 Task: Look for space in Hancheng, China from 12th July, 2023 to 16th July, 2023 for 8 adults in price range Rs.10000 to Rs.16000. Place can be private room with 8 bedrooms having 8 beds and 8 bathrooms. Property type can be house, flat, guest house, hotel. Amenities needed are: wifi, TV, free parkinig on premises, gym, breakfast. Booking option can be shelf check-in. Required host language is Chinese (Simplified).
Action: Mouse moved to (468, 120)
Screenshot: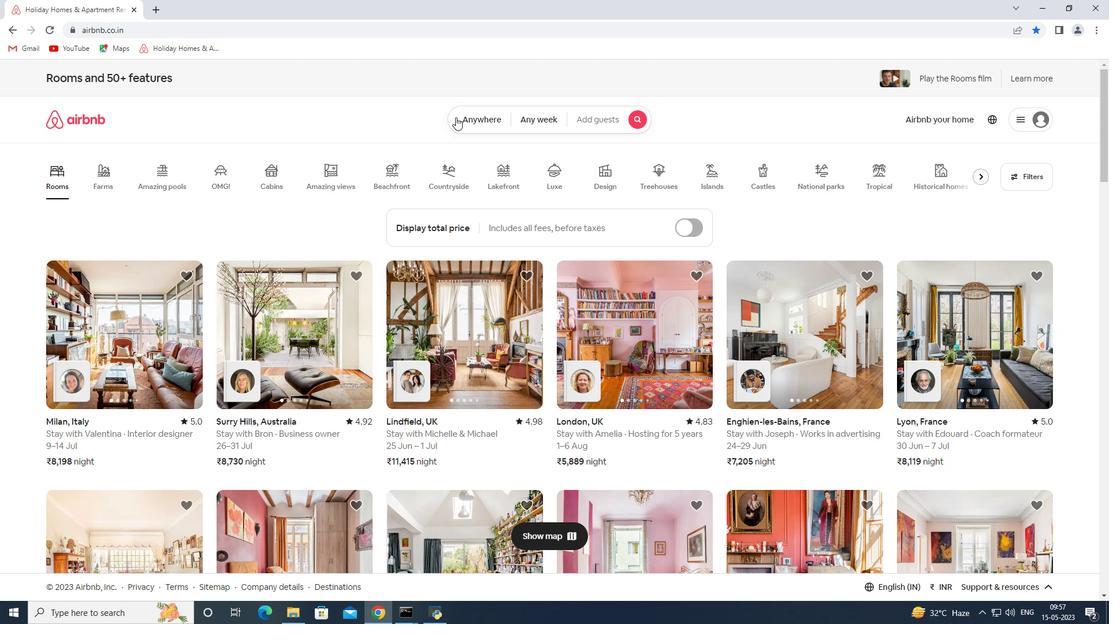 
Action: Mouse pressed left at (468, 120)
Screenshot: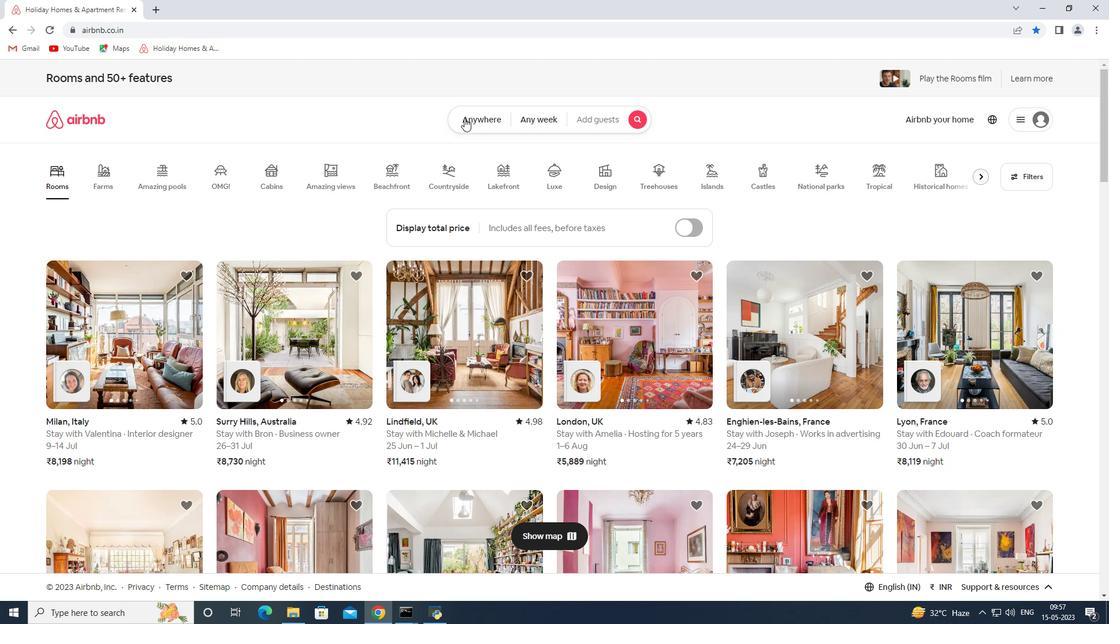 
Action: Mouse moved to (378, 165)
Screenshot: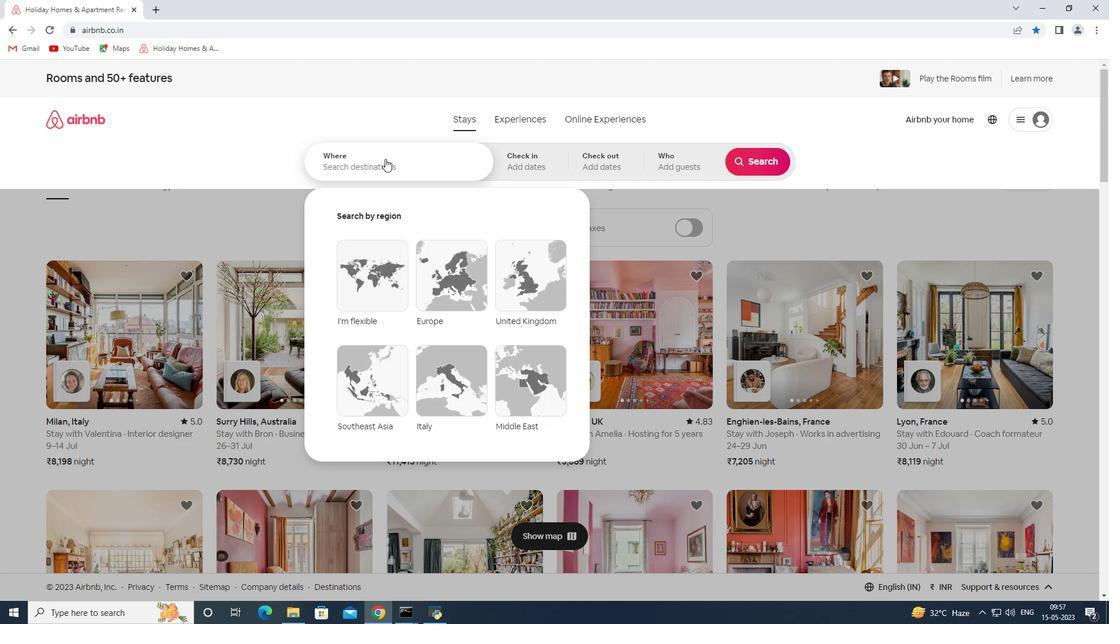 
Action: Mouse pressed left at (378, 165)
Screenshot: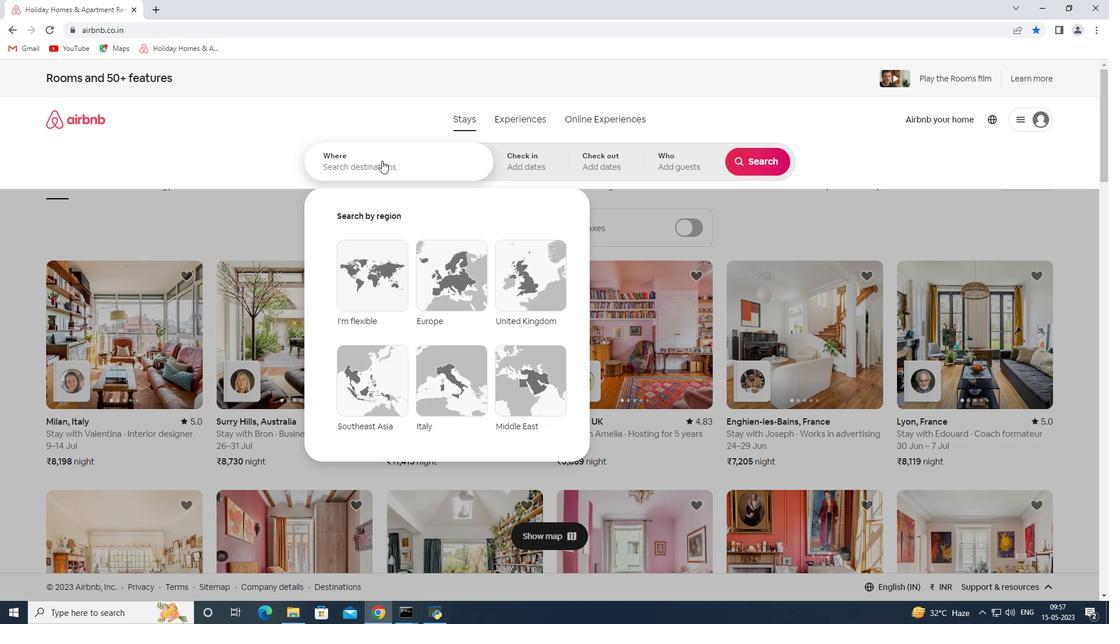 
Action: Key pressed <Key.shift>Hancheng<Key.space><Key.shift>China<Key.space><Key.enter>
Screenshot: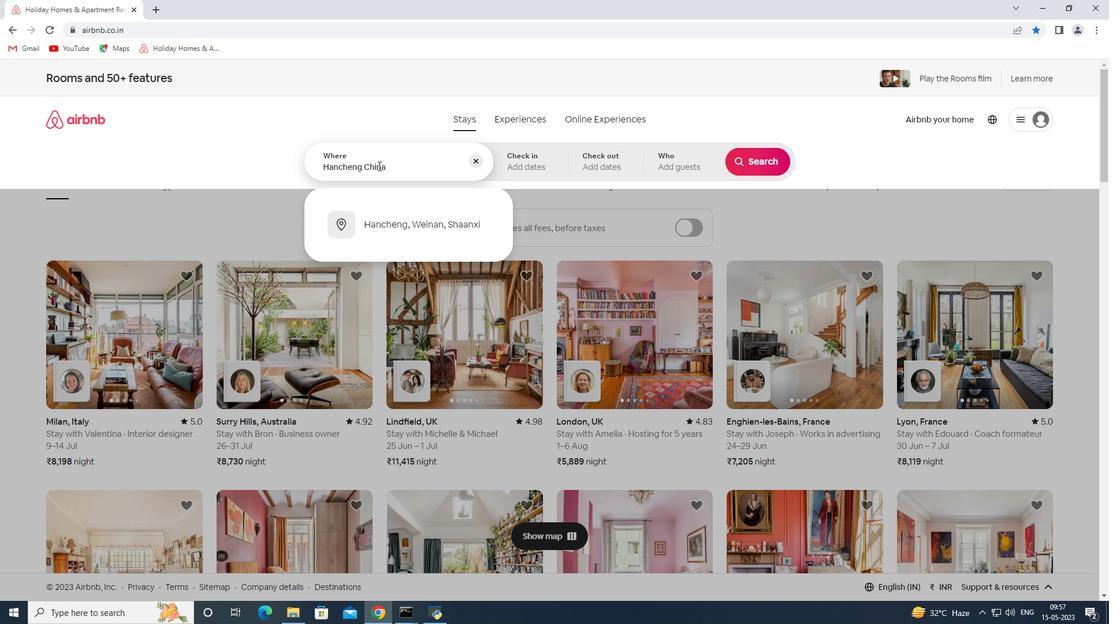 
Action: Mouse moved to (757, 261)
Screenshot: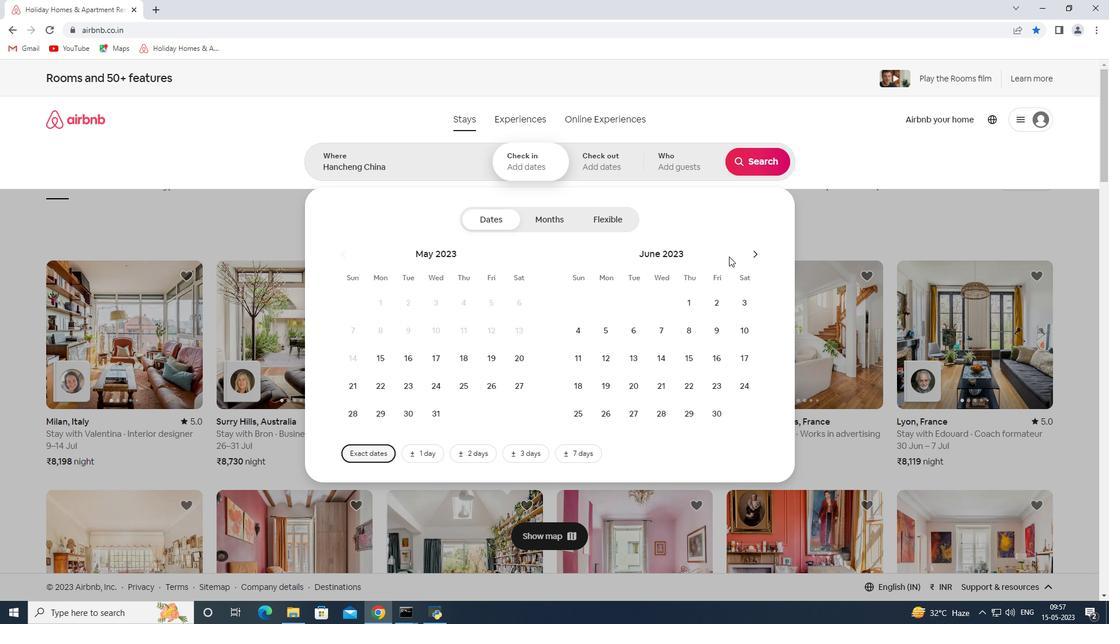 
Action: Mouse pressed left at (757, 261)
Screenshot: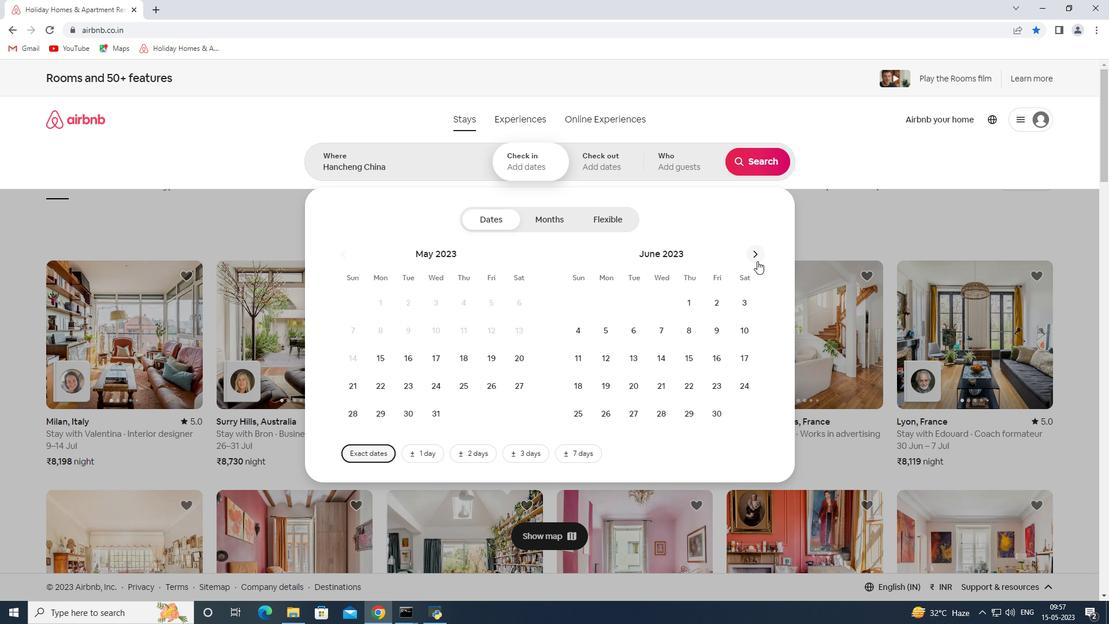 
Action: Mouse moved to (663, 350)
Screenshot: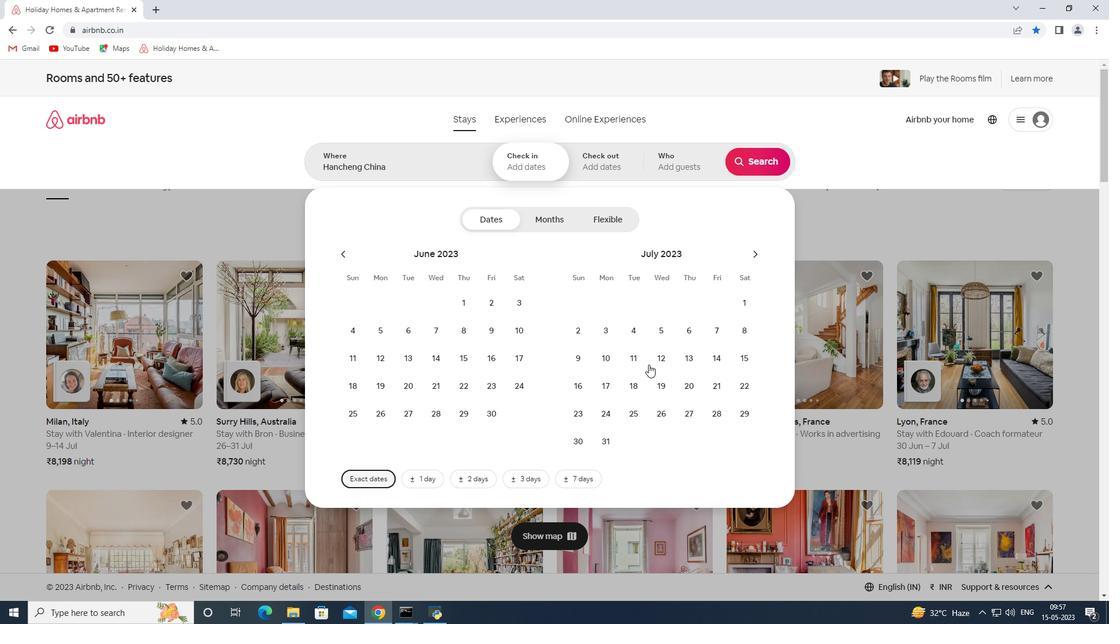 
Action: Mouse pressed left at (663, 350)
Screenshot: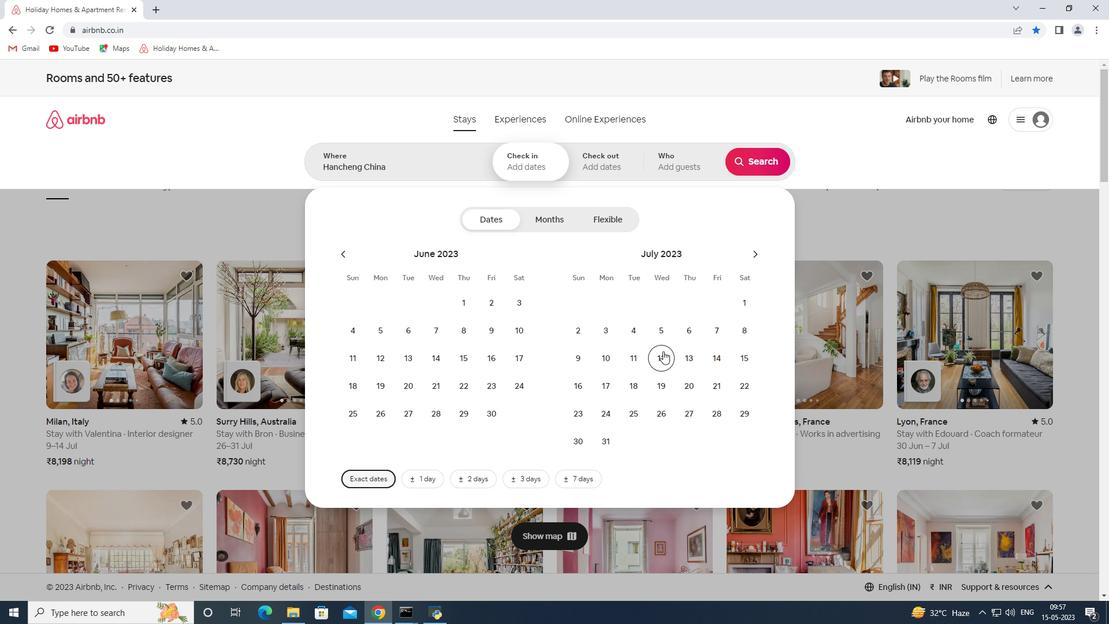 
Action: Mouse moved to (581, 391)
Screenshot: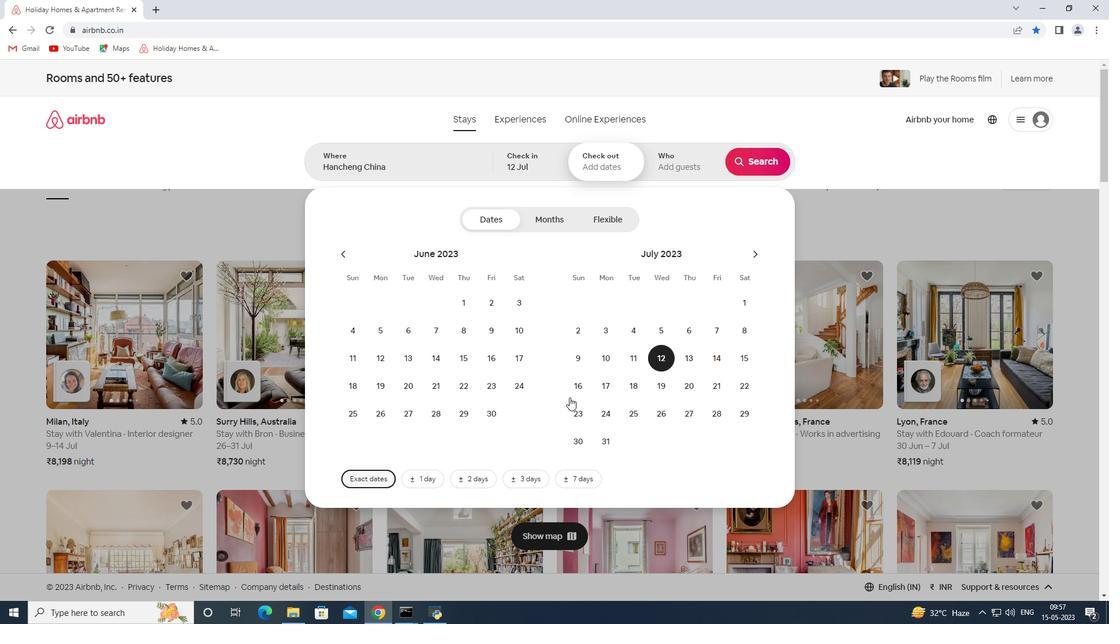 
Action: Mouse pressed left at (581, 391)
Screenshot: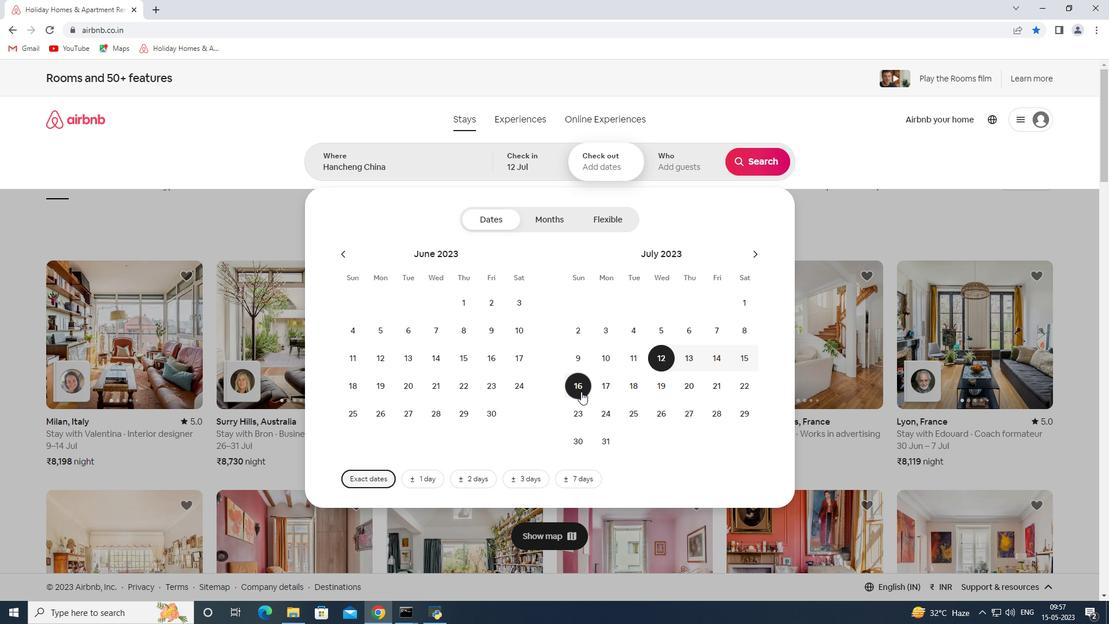 
Action: Mouse moved to (678, 165)
Screenshot: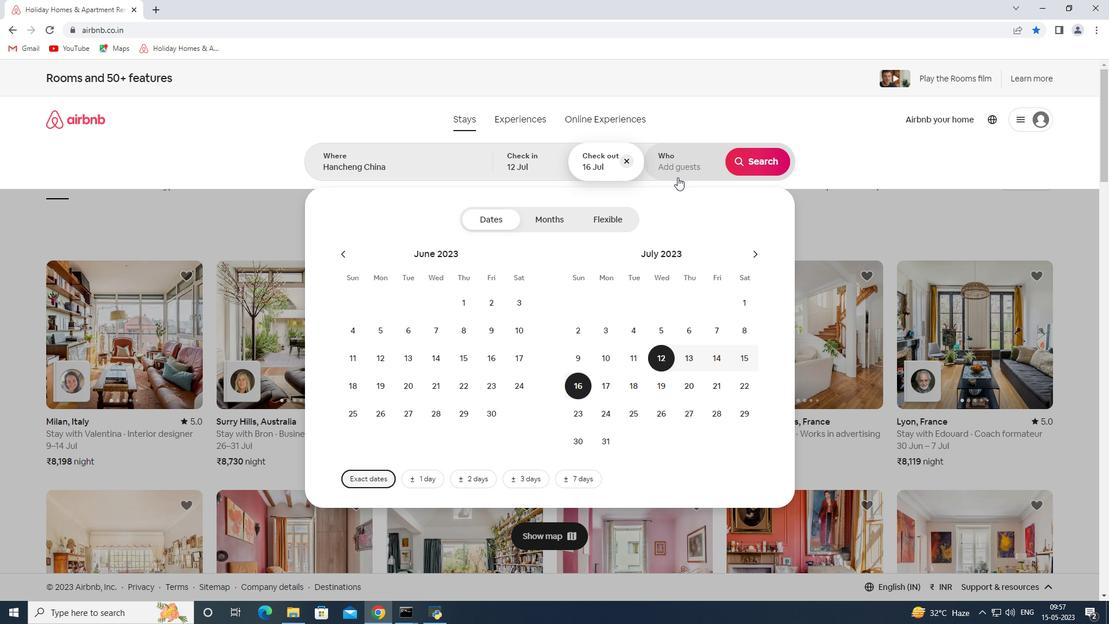 
Action: Mouse pressed left at (678, 165)
Screenshot: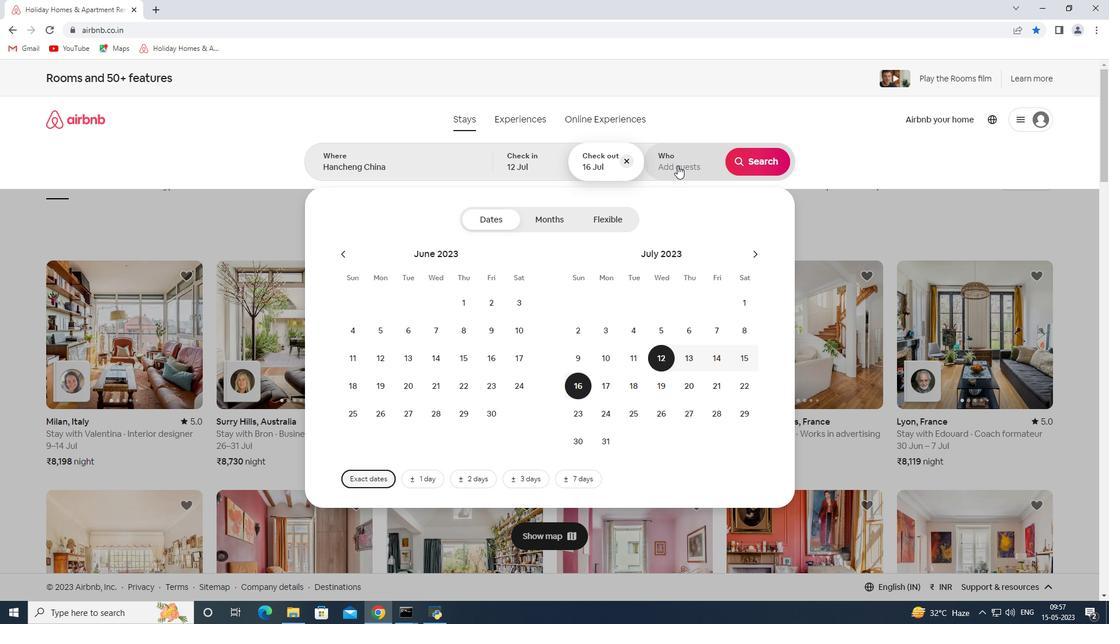 
Action: Mouse moved to (766, 226)
Screenshot: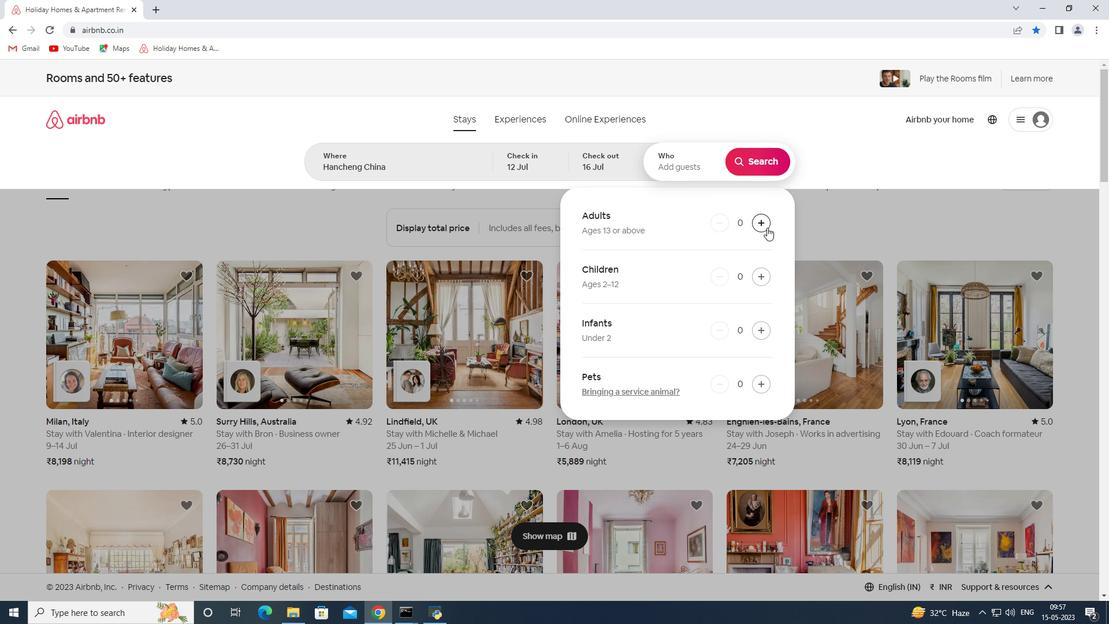 
Action: Mouse pressed left at (766, 226)
Screenshot: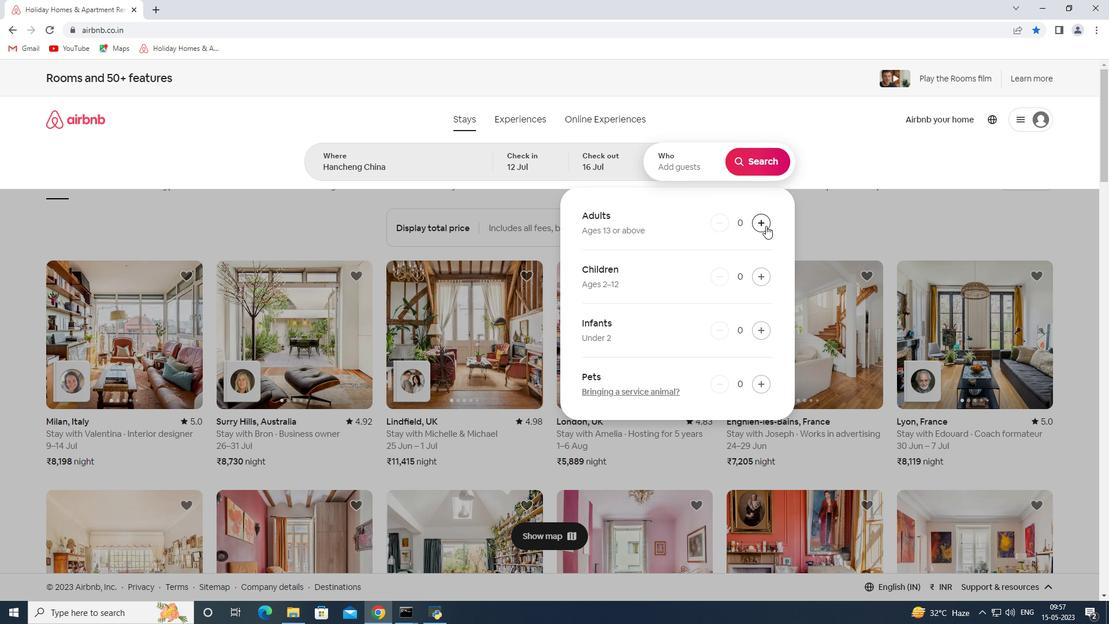 
Action: Mouse pressed left at (766, 226)
Screenshot: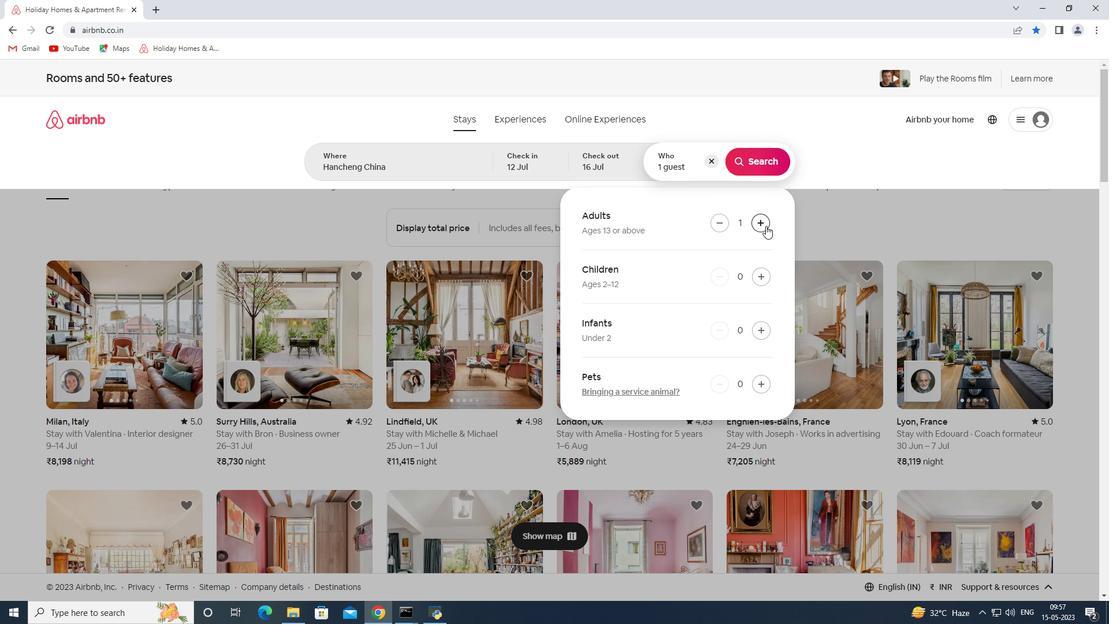 
Action: Mouse pressed left at (766, 226)
Screenshot: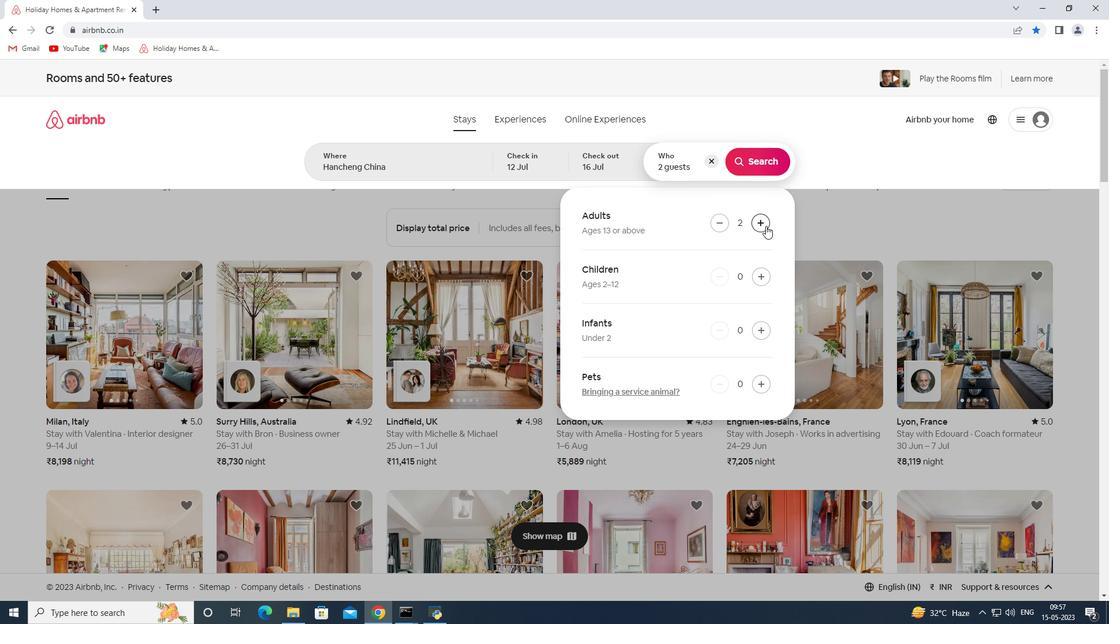 
Action: Mouse pressed left at (766, 226)
Screenshot: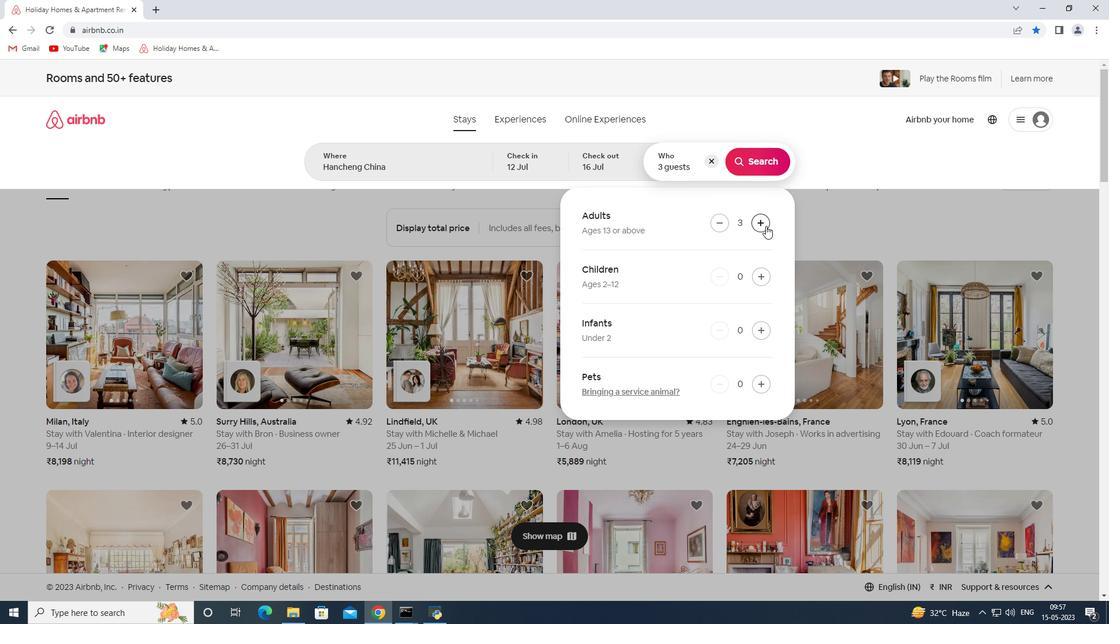
Action: Mouse pressed left at (766, 226)
Screenshot: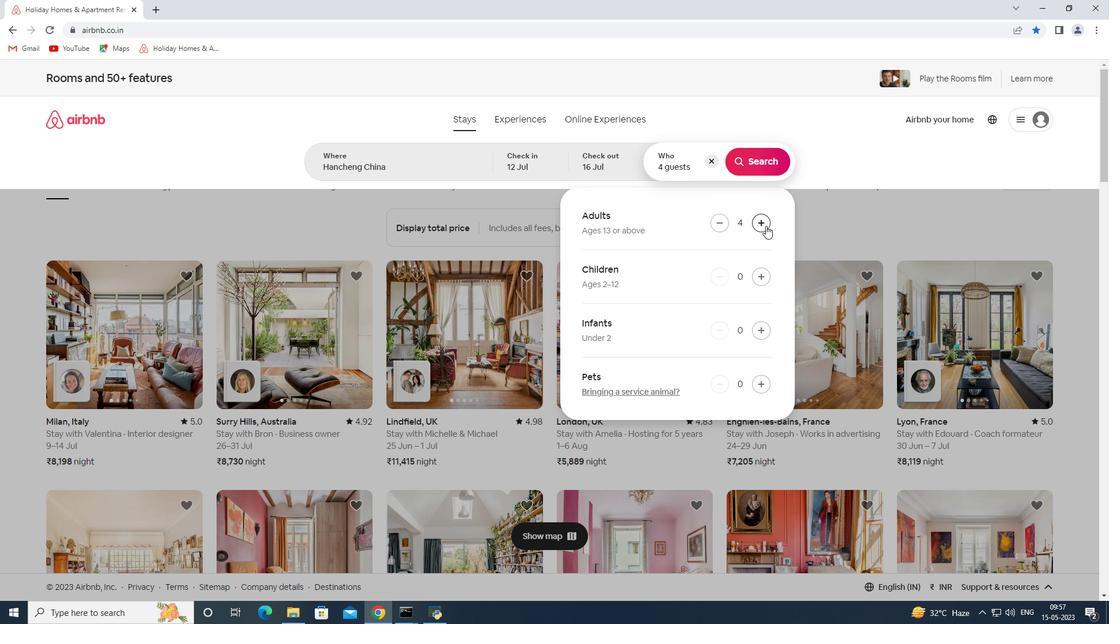 
Action: Mouse pressed left at (766, 226)
Screenshot: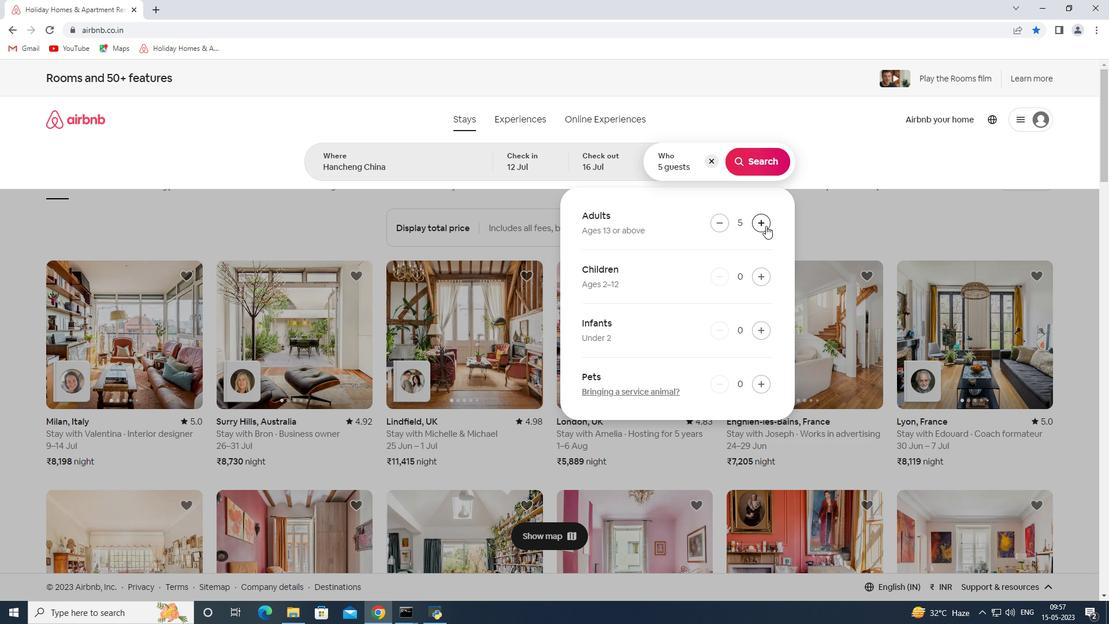 
Action: Mouse pressed left at (766, 226)
Screenshot: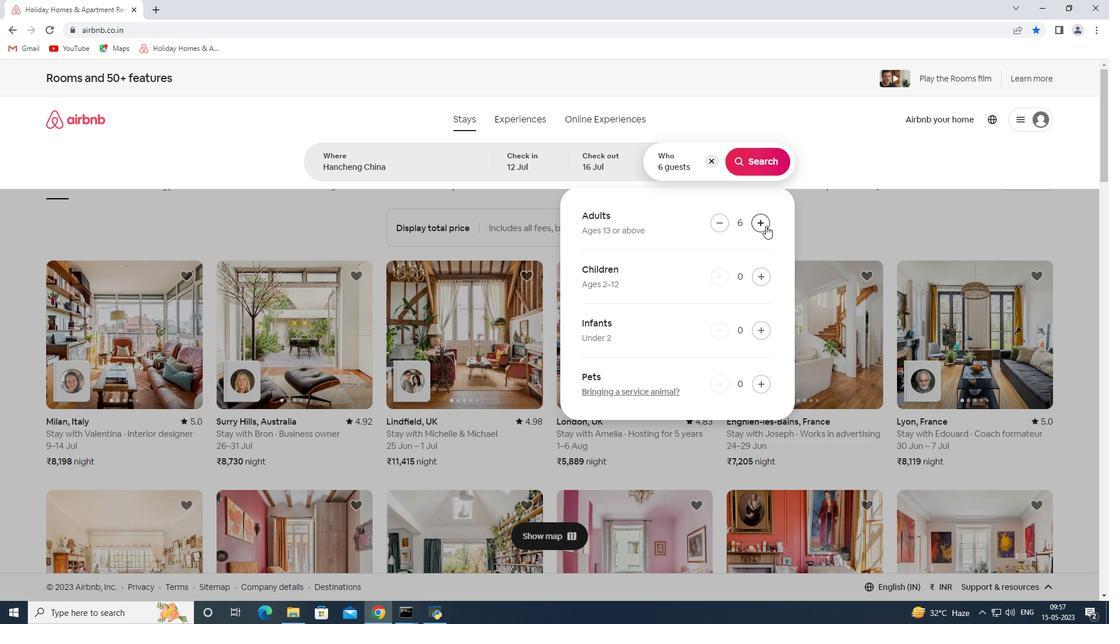 
Action: Mouse pressed left at (766, 226)
Screenshot: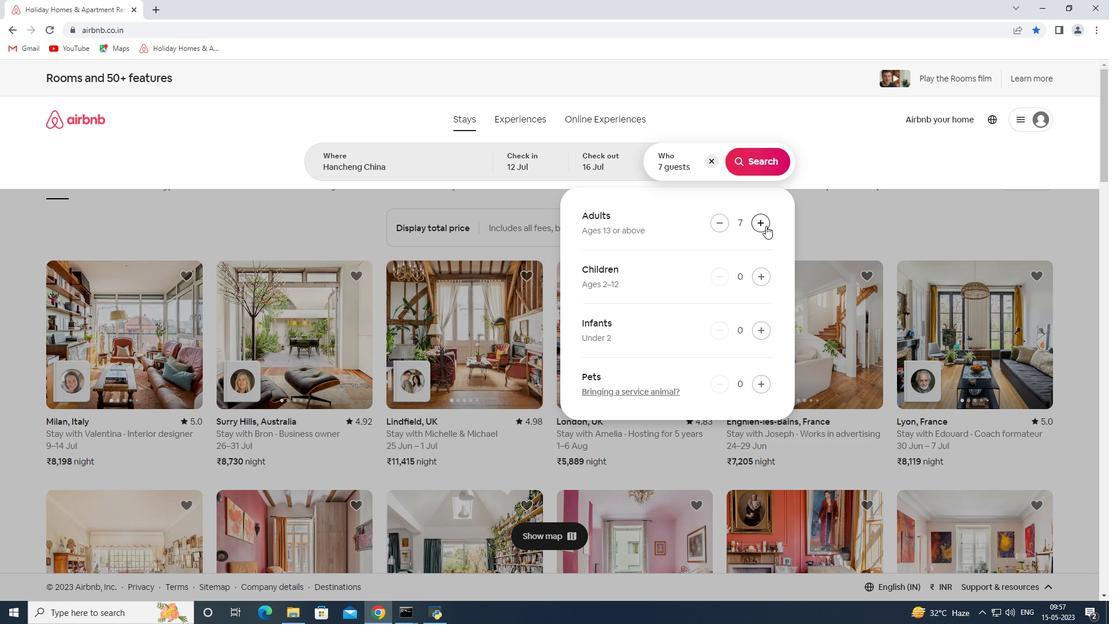 
Action: Mouse moved to (768, 164)
Screenshot: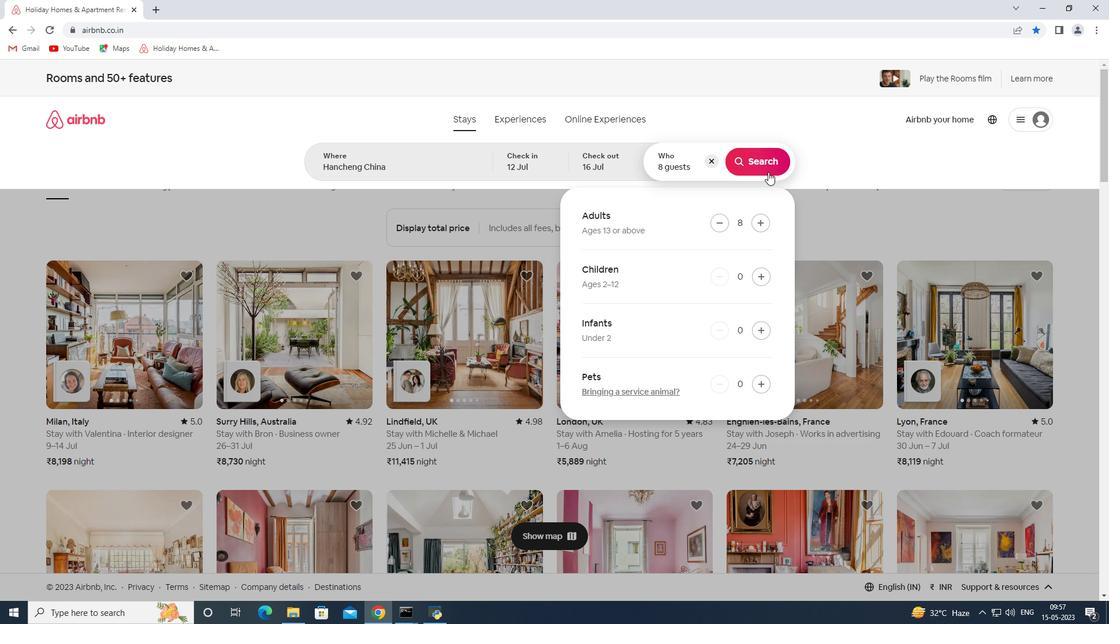 
Action: Mouse pressed left at (768, 164)
Screenshot: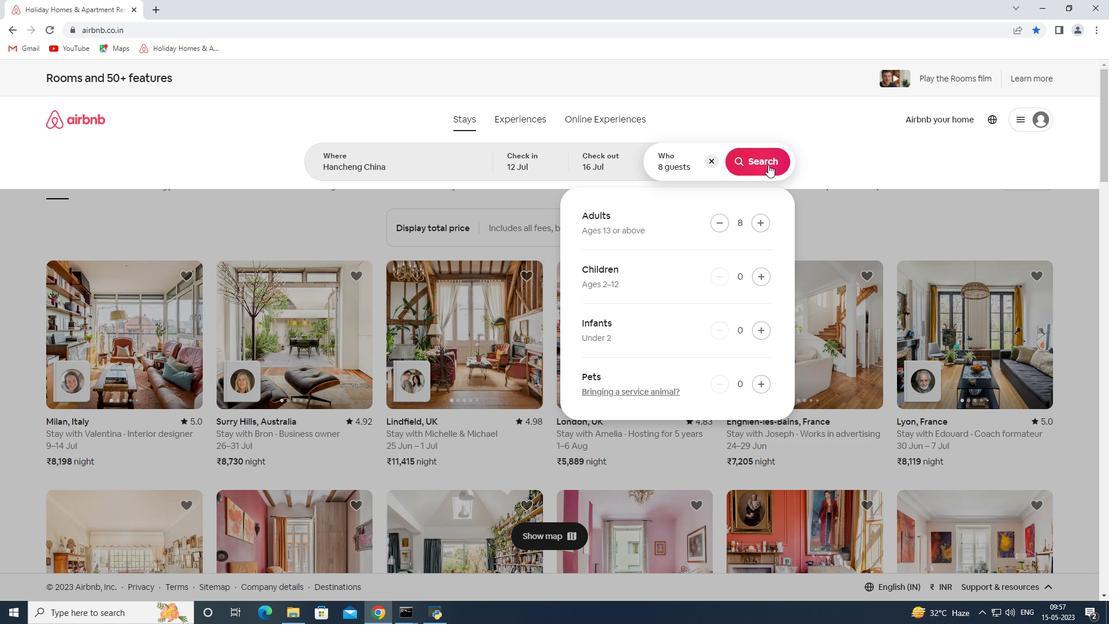 
Action: Mouse moved to (1047, 131)
Screenshot: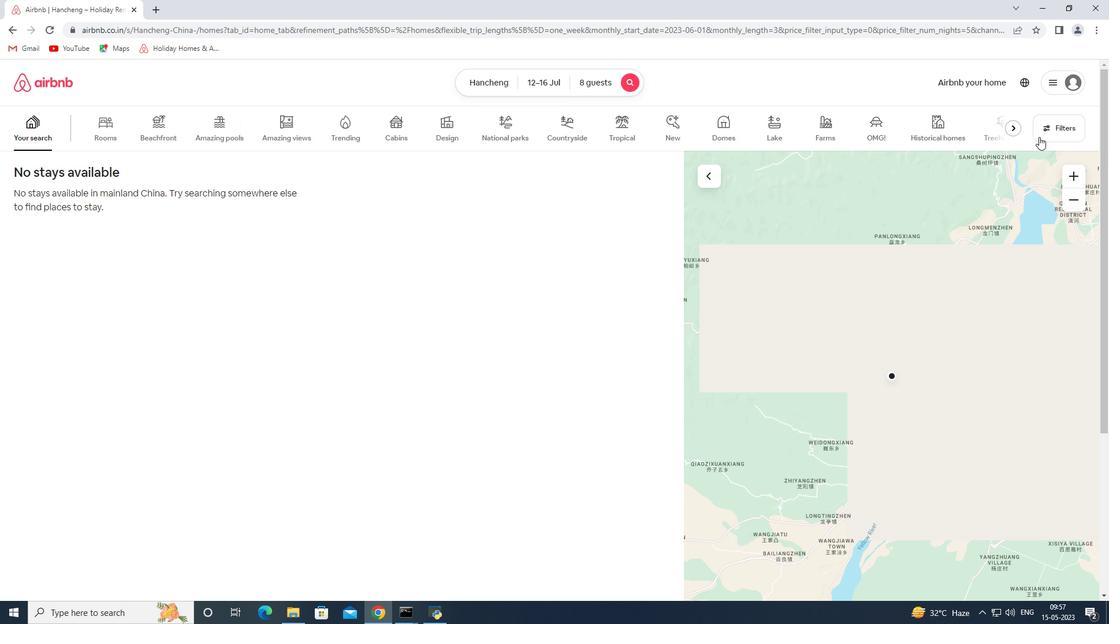 
Action: Mouse pressed left at (1047, 131)
Screenshot: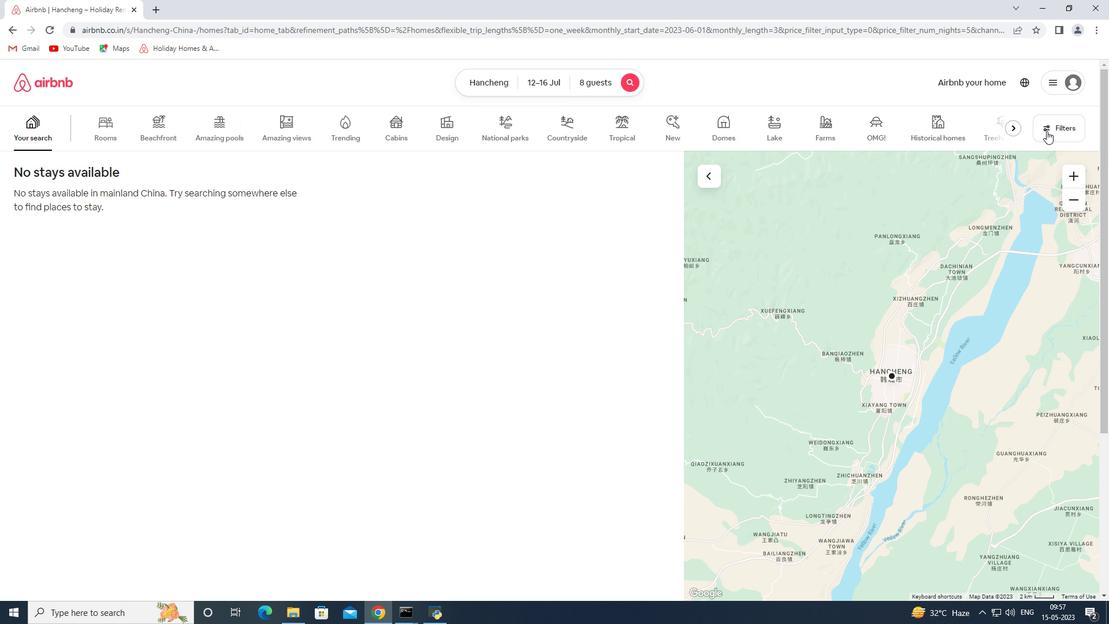 
Action: Mouse moved to (452, 412)
Screenshot: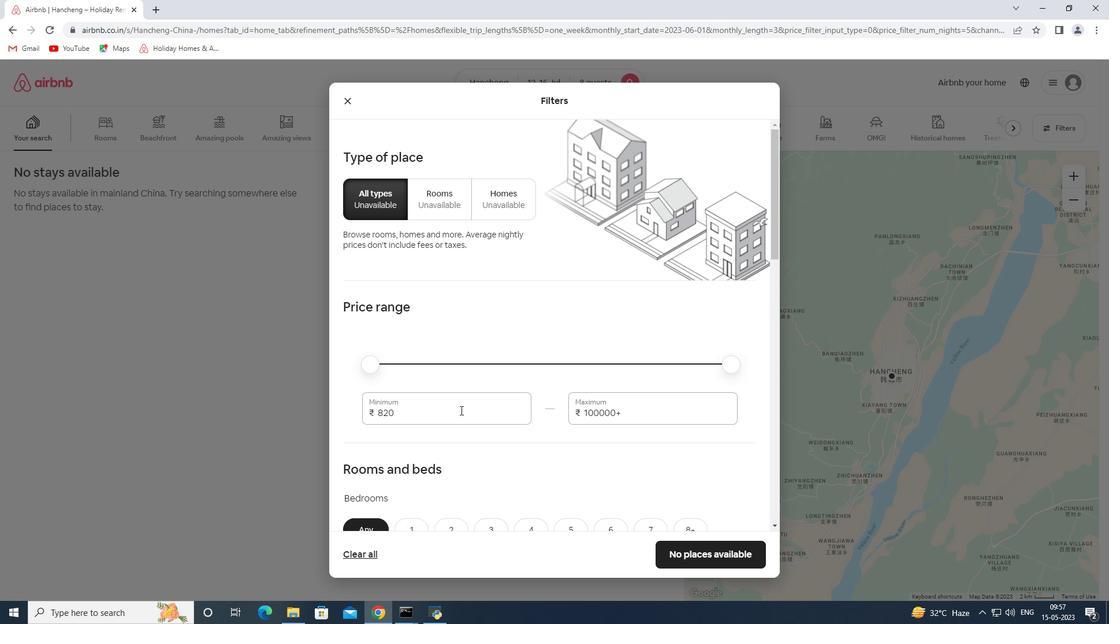 
Action: Mouse pressed left at (452, 412)
Screenshot: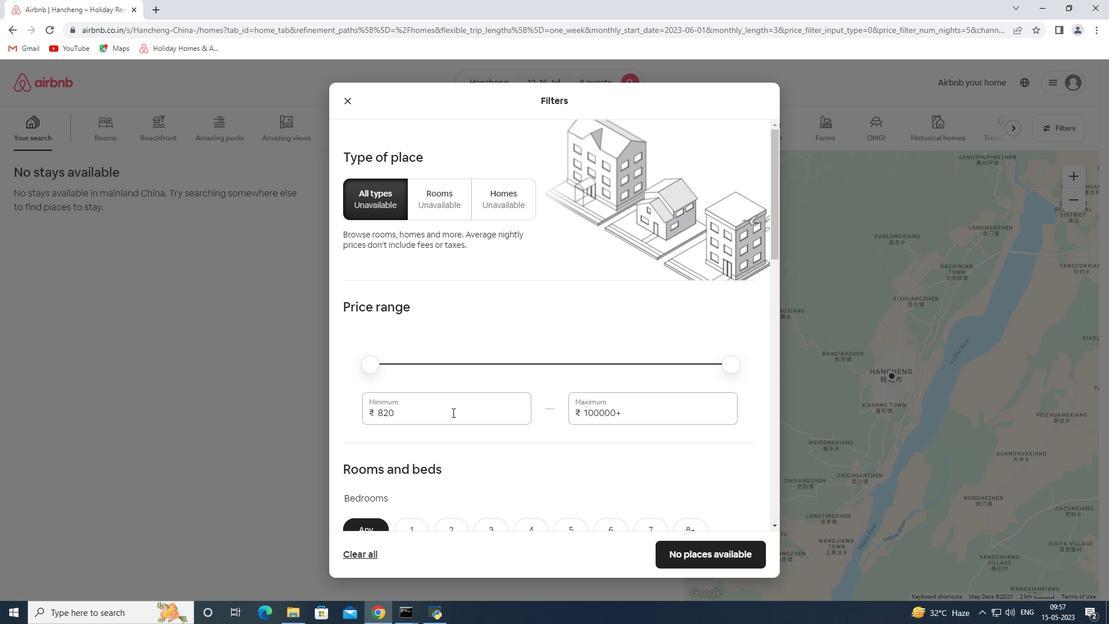 
Action: Mouse moved to (452, 413)
Screenshot: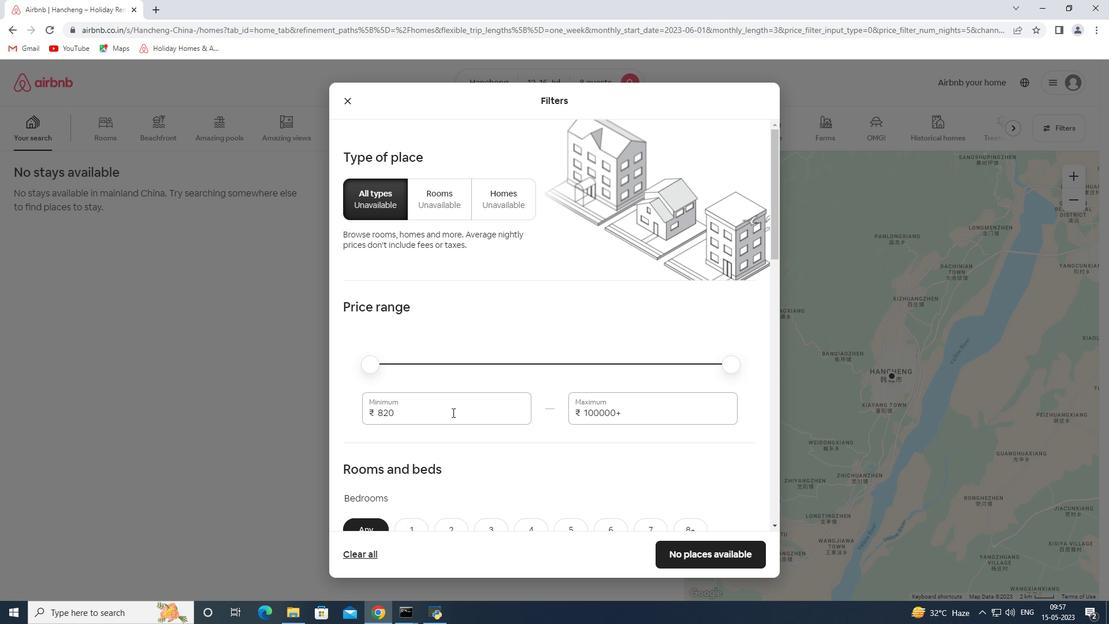 
Action: Mouse pressed left at (452, 413)
Screenshot: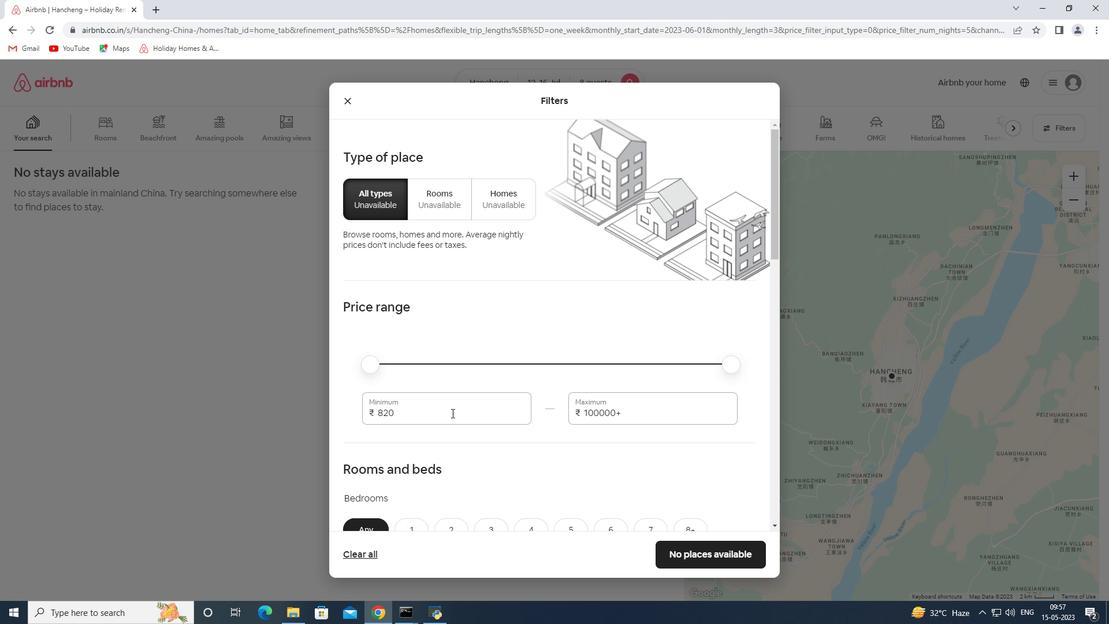 
Action: Key pressed 10000<Key.tab>16000
Screenshot: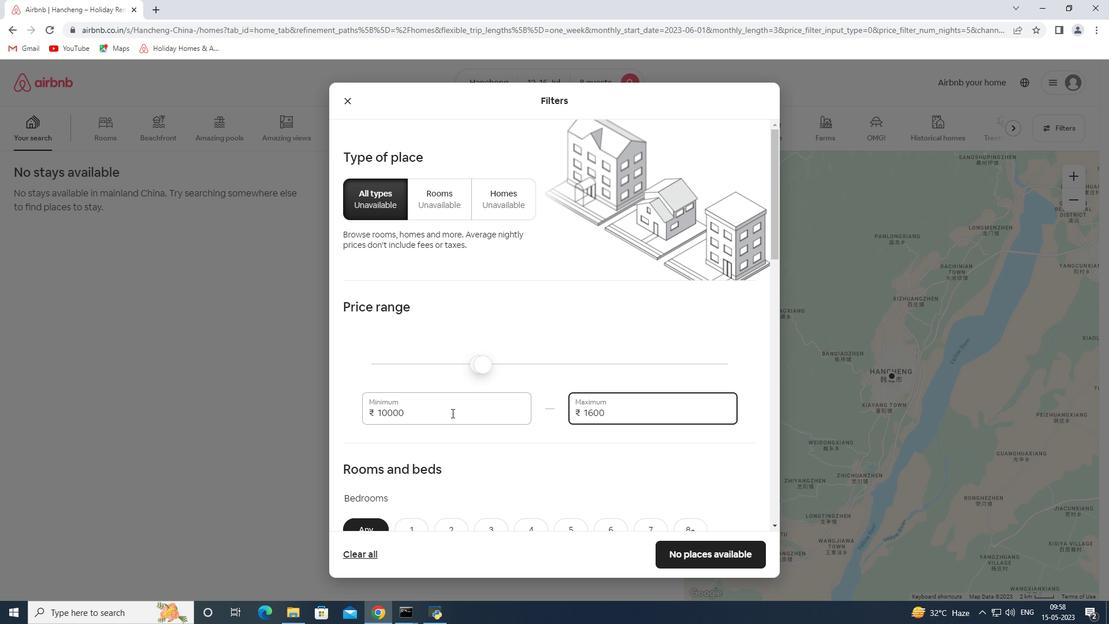 
Action: Mouse moved to (468, 388)
Screenshot: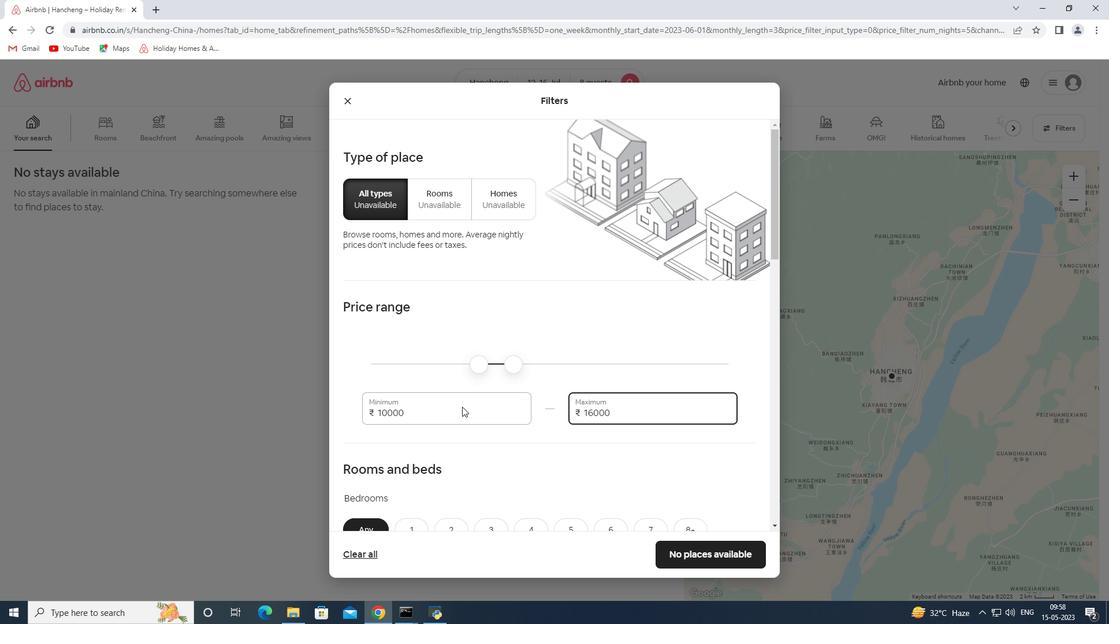 
Action: Mouse scrolled (468, 387) with delta (0, 0)
Screenshot: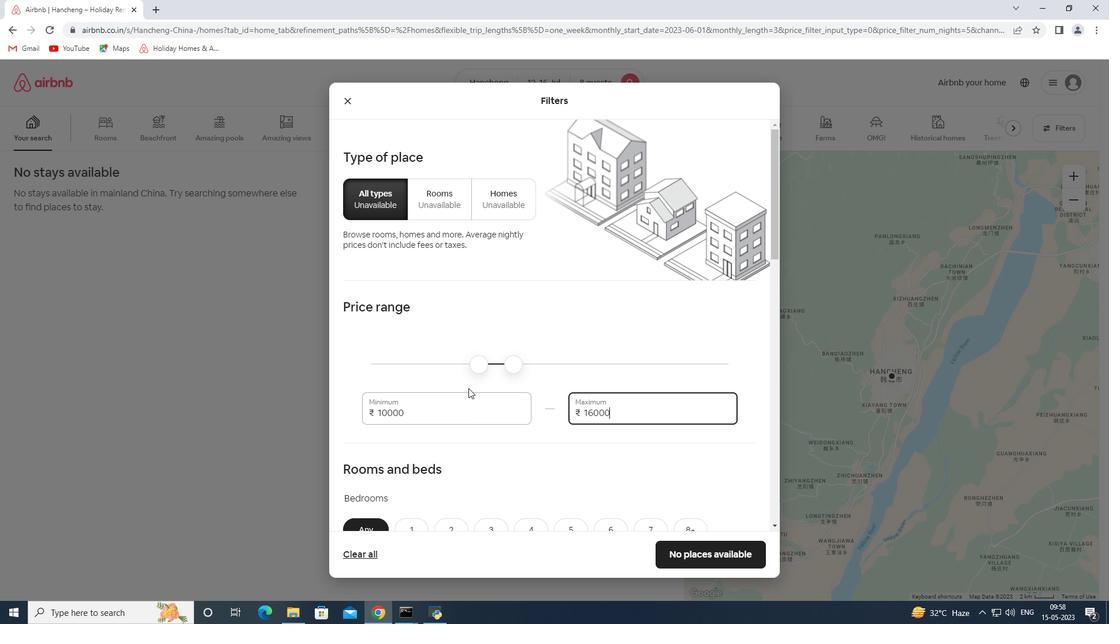 
Action: Mouse scrolled (468, 387) with delta (0, 0)
Screenshot: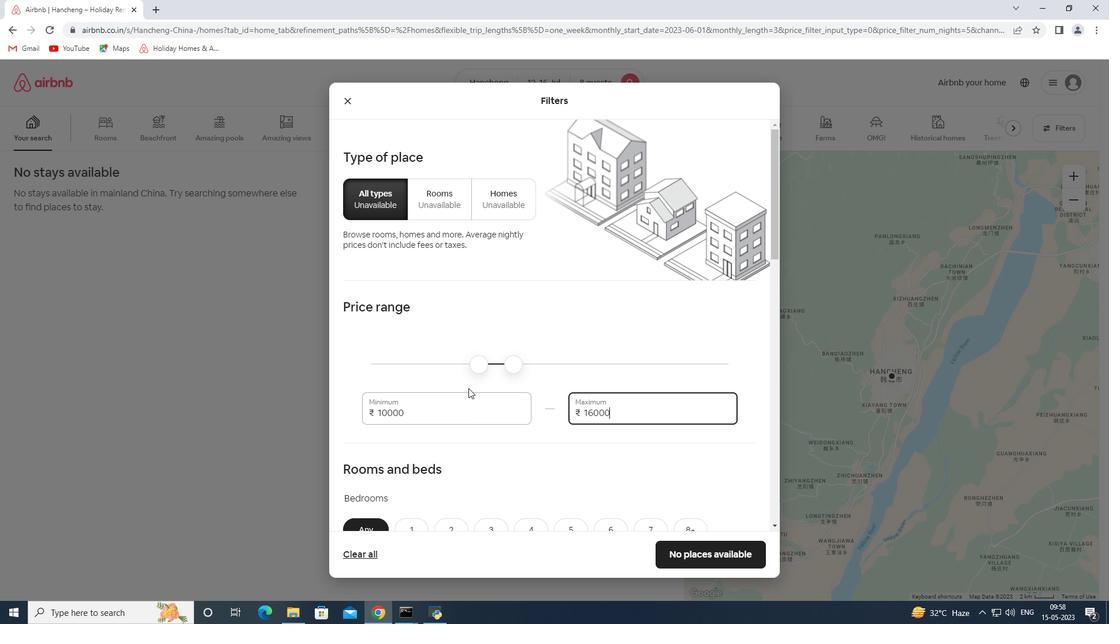 
Action: Mouse scrolled (468, 387) with delta (0, 0)
Screenshot: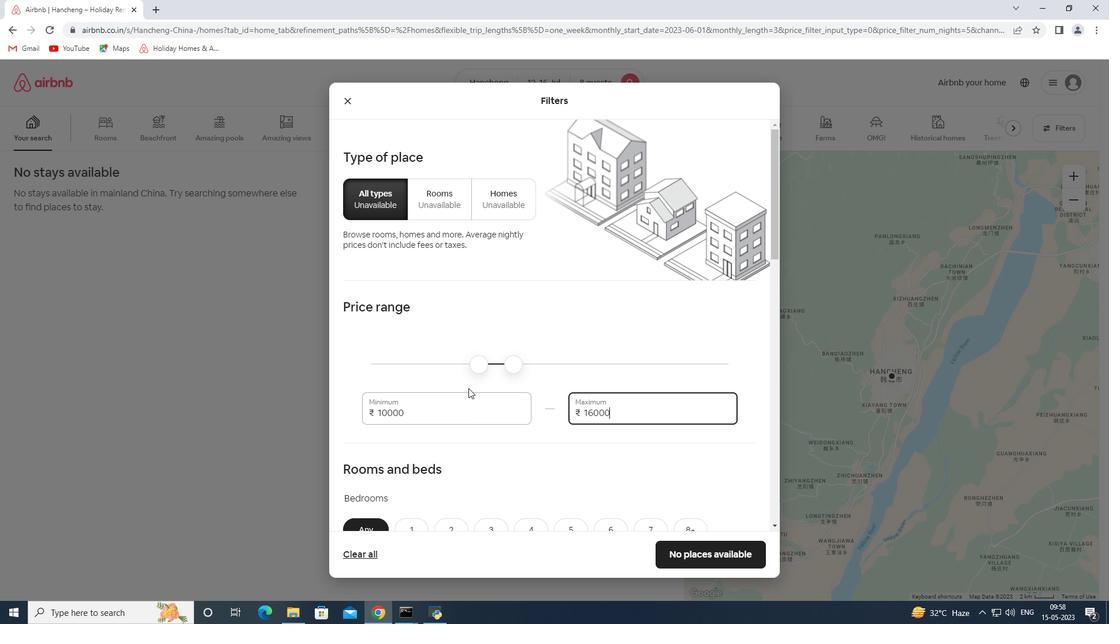 
Action: Mouse moved to (693, 358)
Screenshot: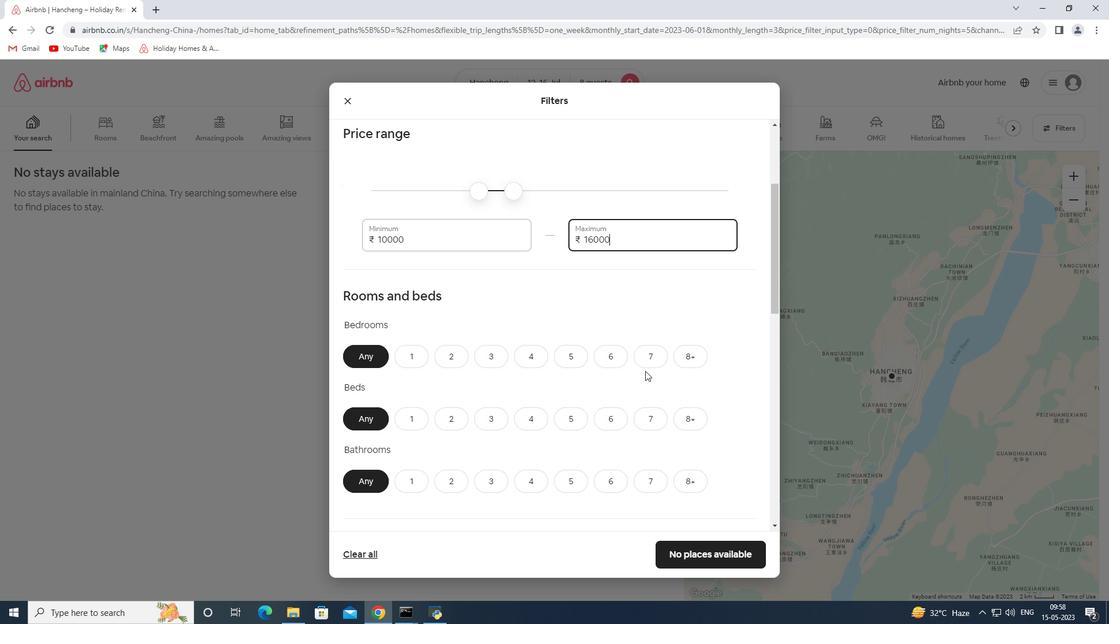 
Action: Mouse pressed left at (693, 358)
Screenshot: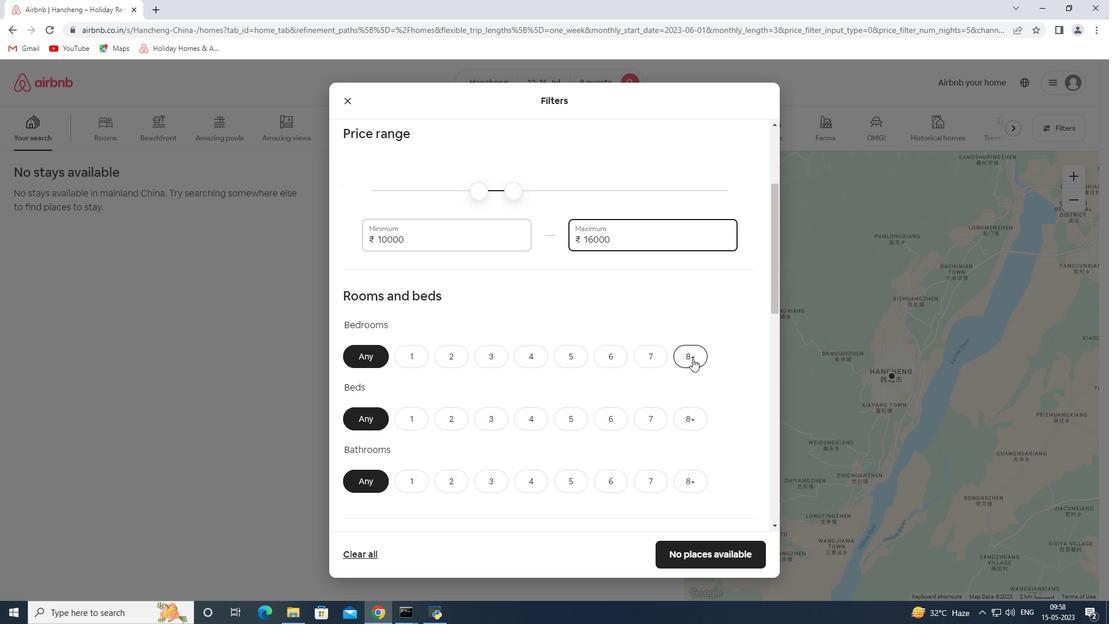 
Action: Mouse moved to (697, 417)
Screenshot: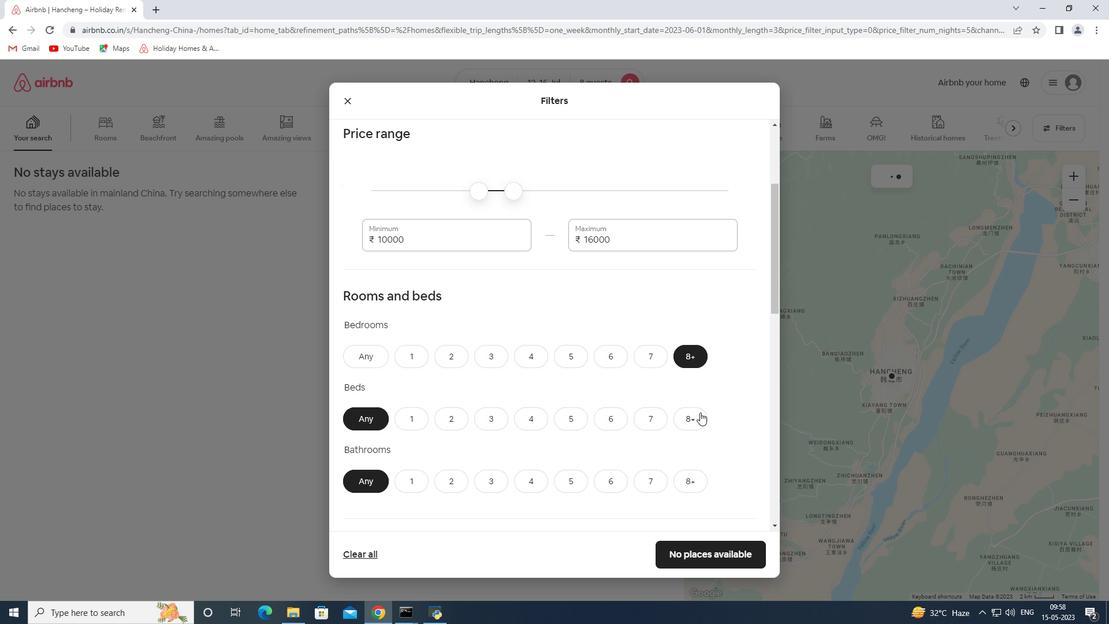 
Action: Mouse pressed left at (697, 417)
Screenshot: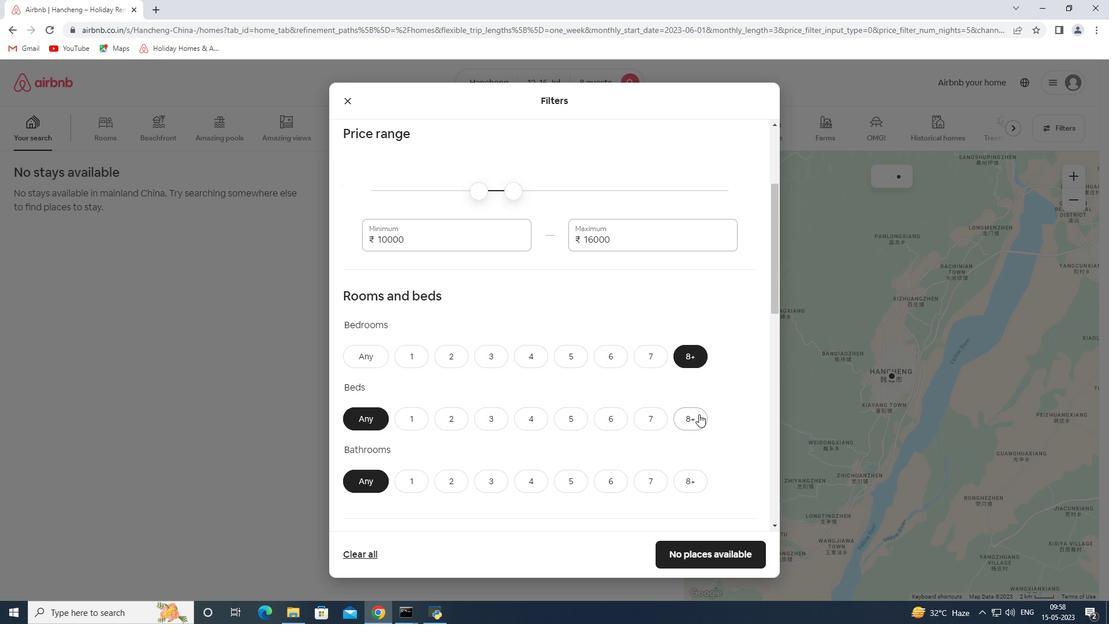 
Action: Mouse moved to (704, 458)
Screenshot: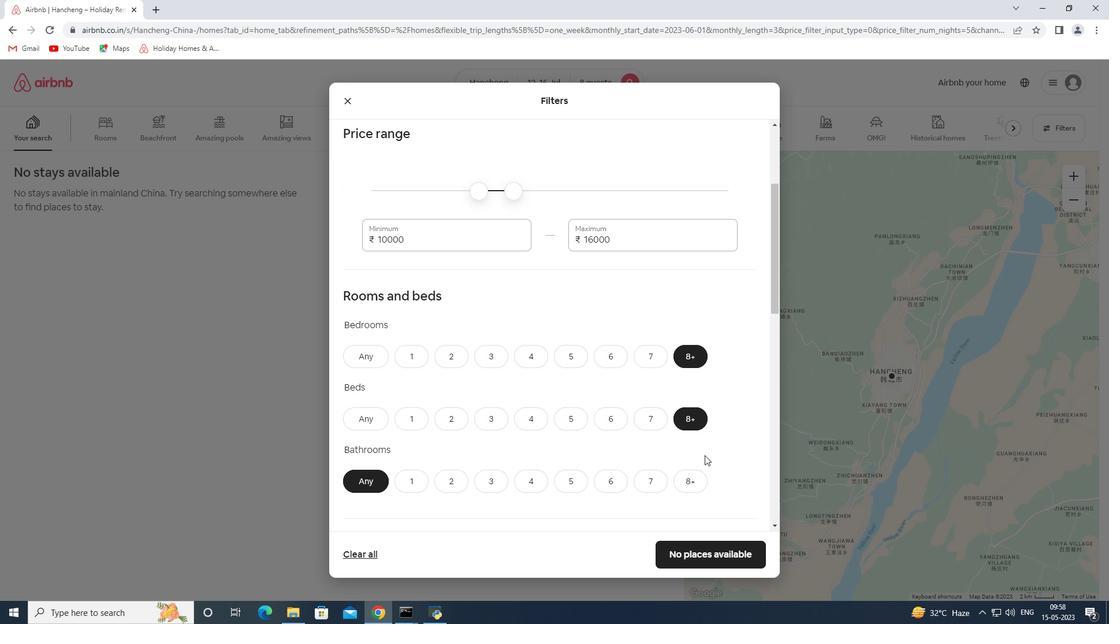 
Action: Mouse pressed left at (704, 458)
Screenshot: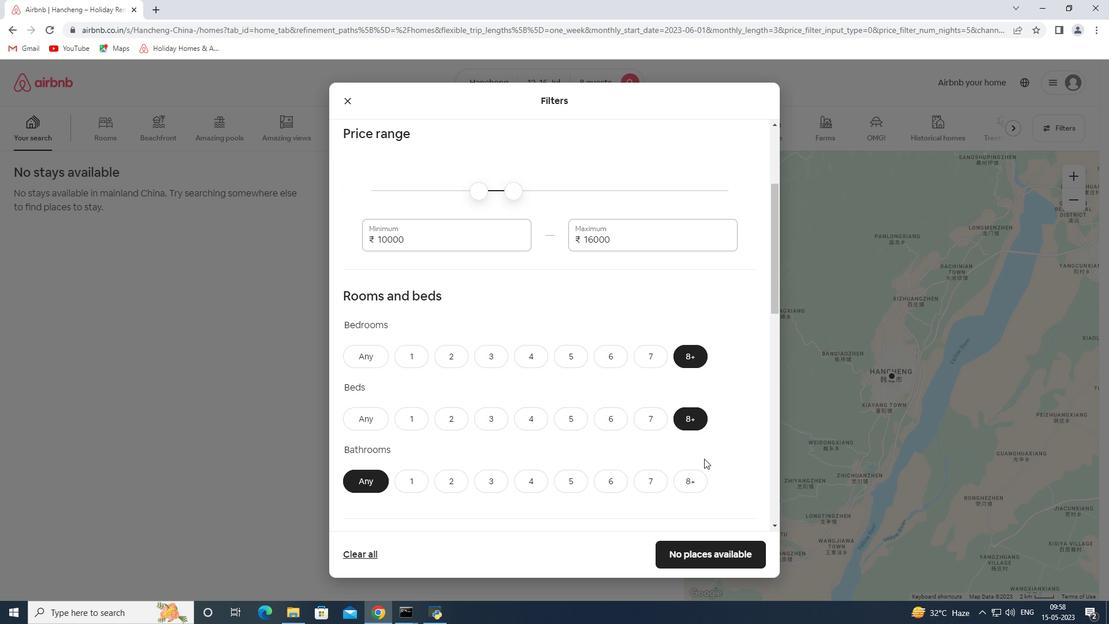 
Action: Mouse moved to (700, 456)
Screenshot: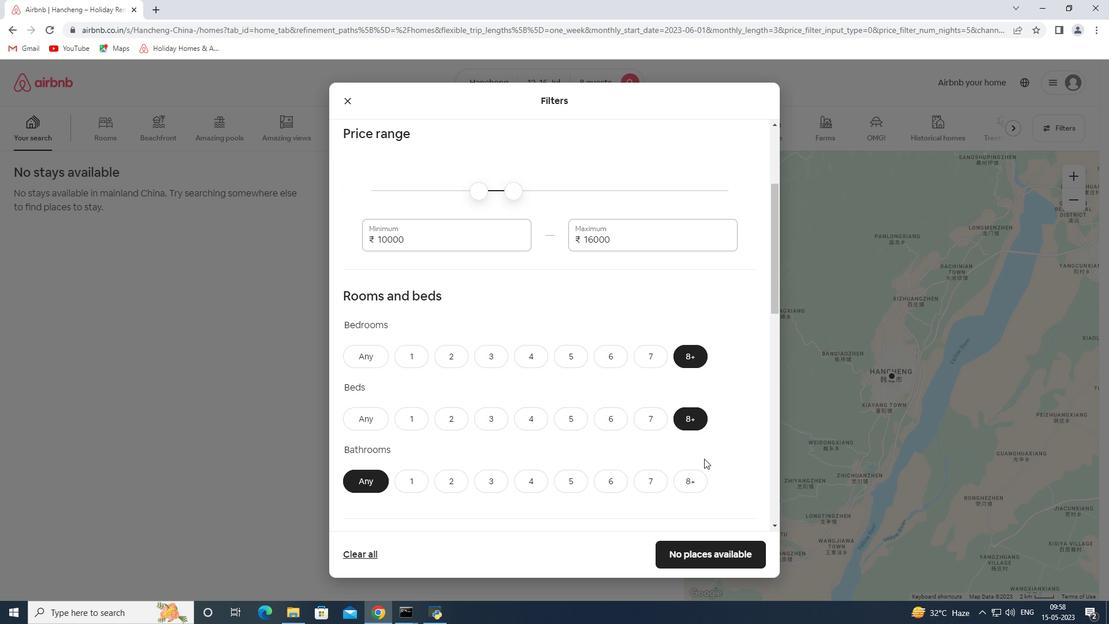
Action: Mouse scrolled (700, 455) with delta (0, 0)
Screenshot: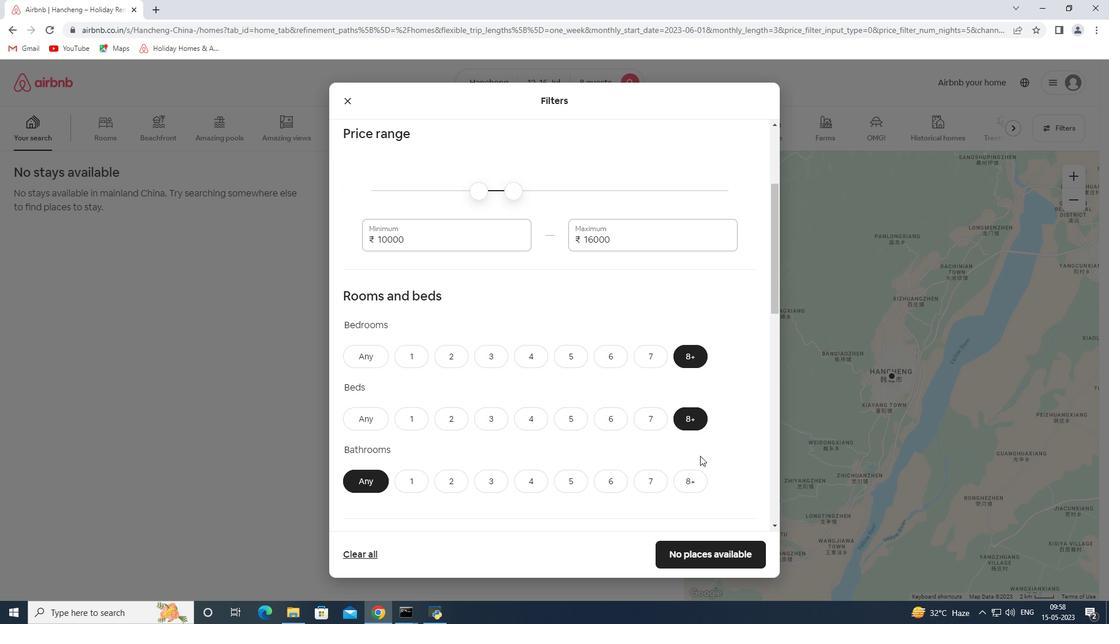 
Action: Mouse moved to (690, 420)
Screenshot: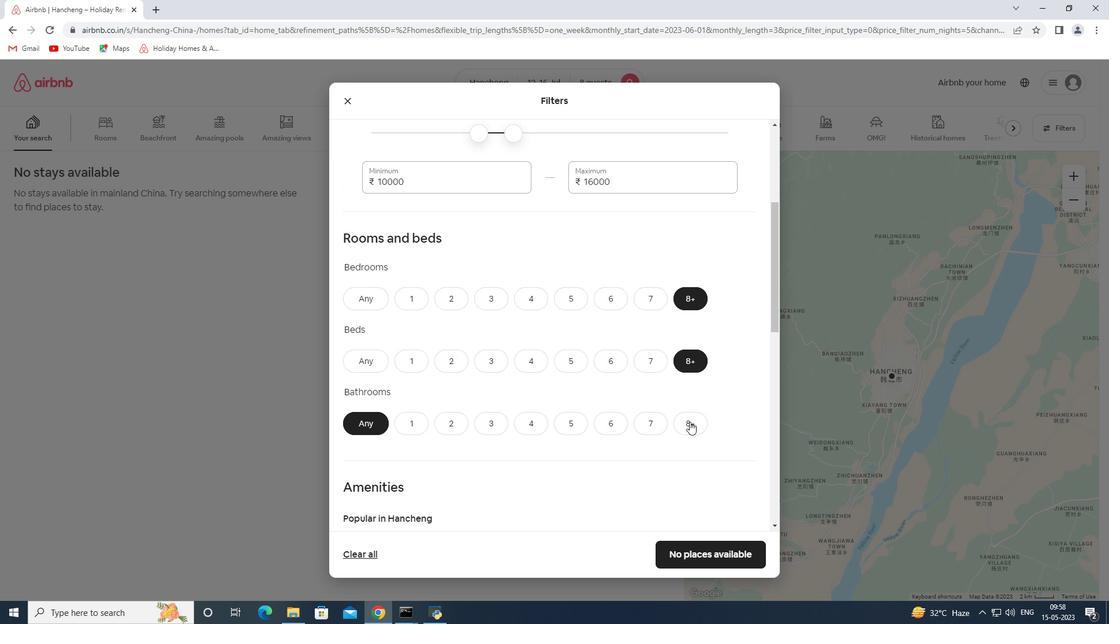 
Action: Mouse pressed left at (690, 420)
Screenshot: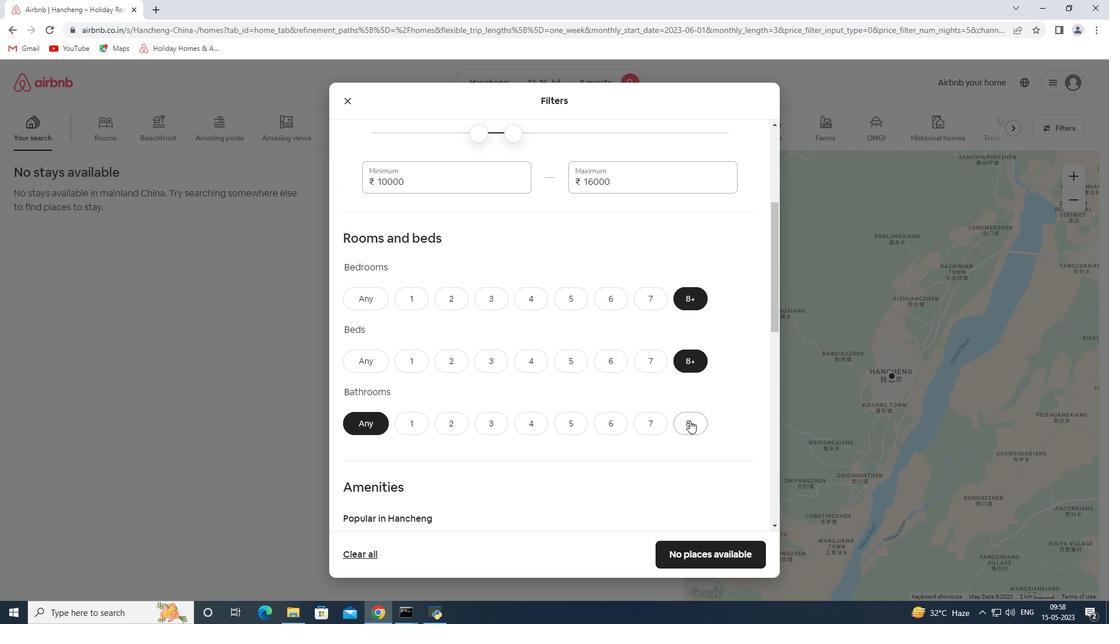 
Action: Mouse moved to (657, 434)
Screenshot: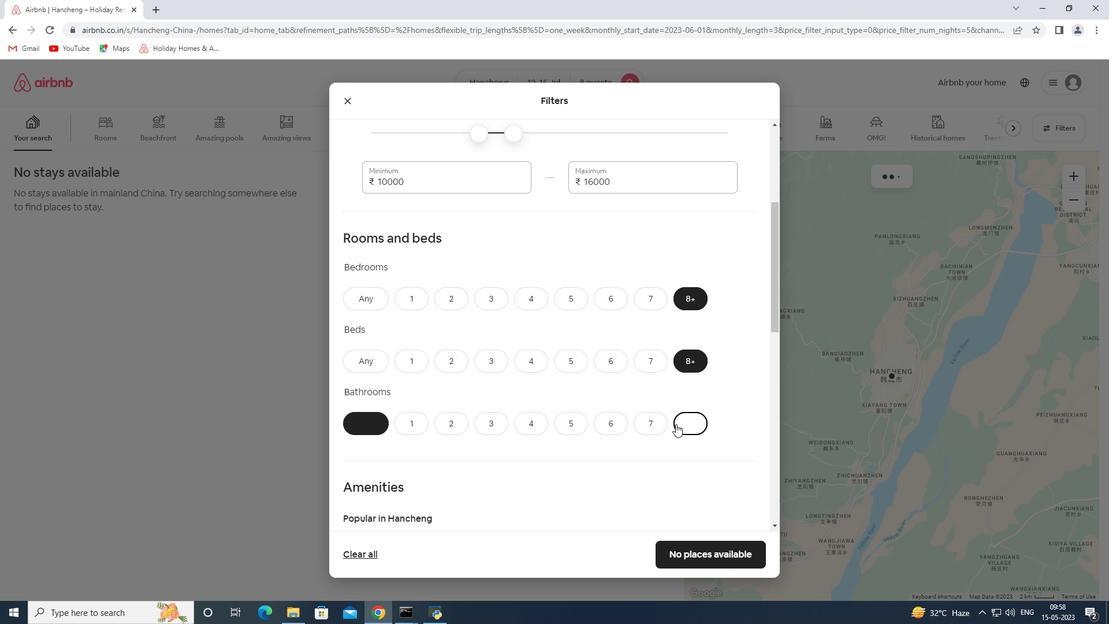 
Action: Mouse scrolled (657, 434) with delta (0, 0)
Screenshot: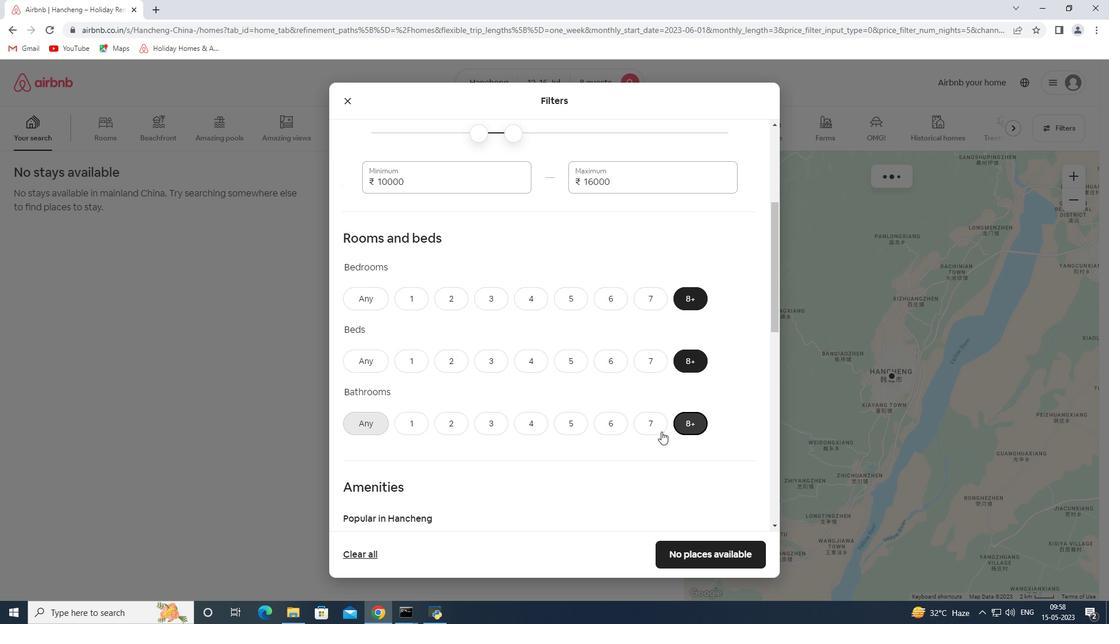 
Action: Mouse scrolled (657, 434) with delta (0, 0)
Screenshot: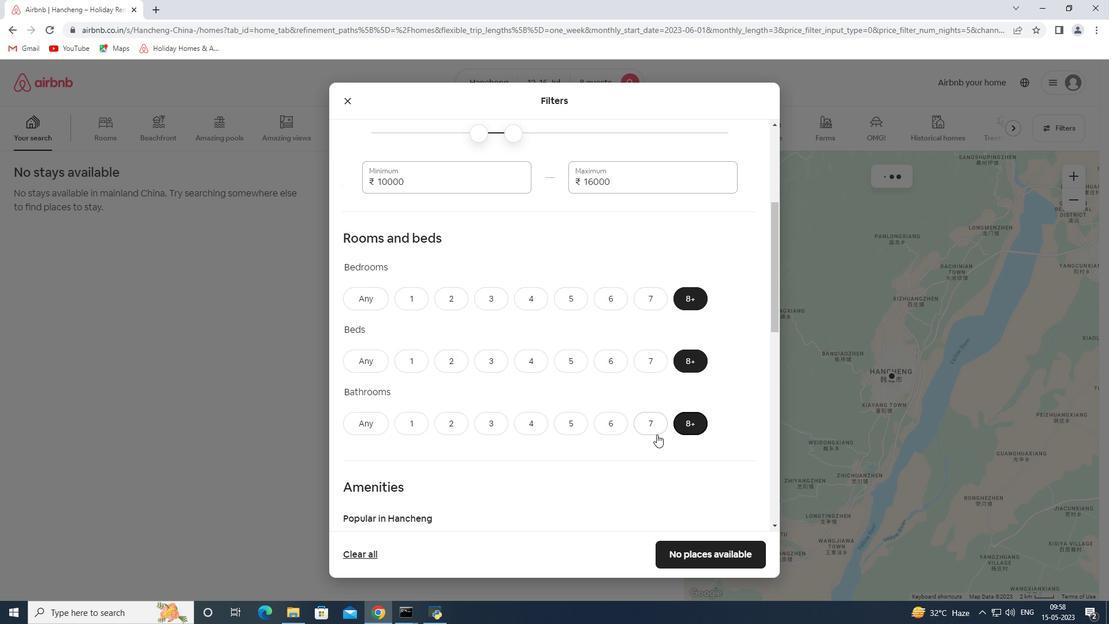 
Action: Mouse moved to (376, 510)
Screenshot: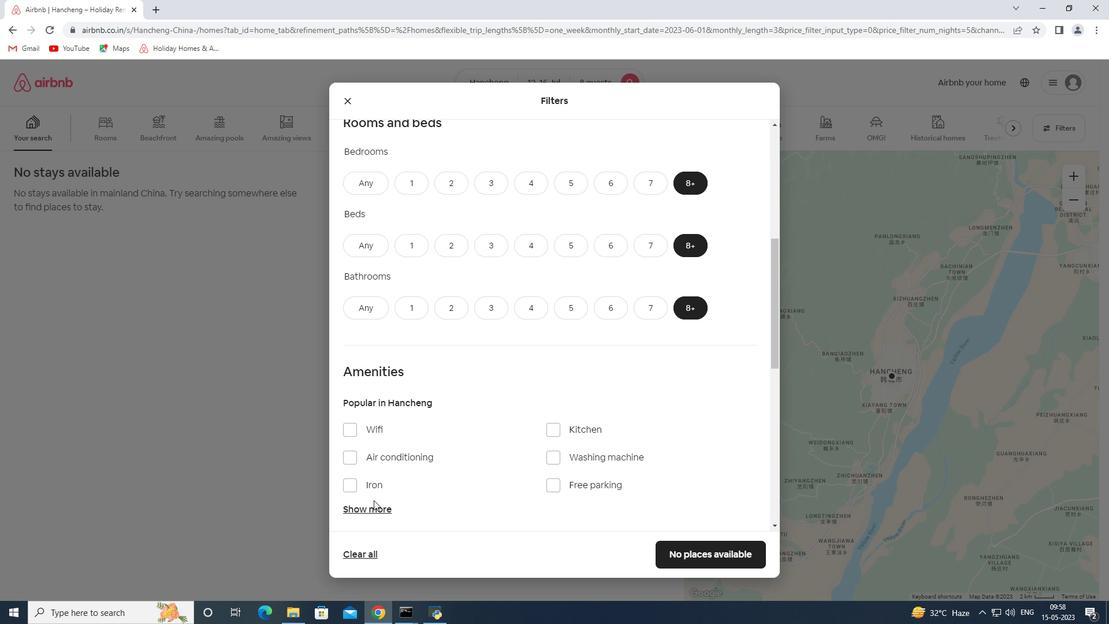 
Action: Mouse pressed left at (376, 510)
Screenshot: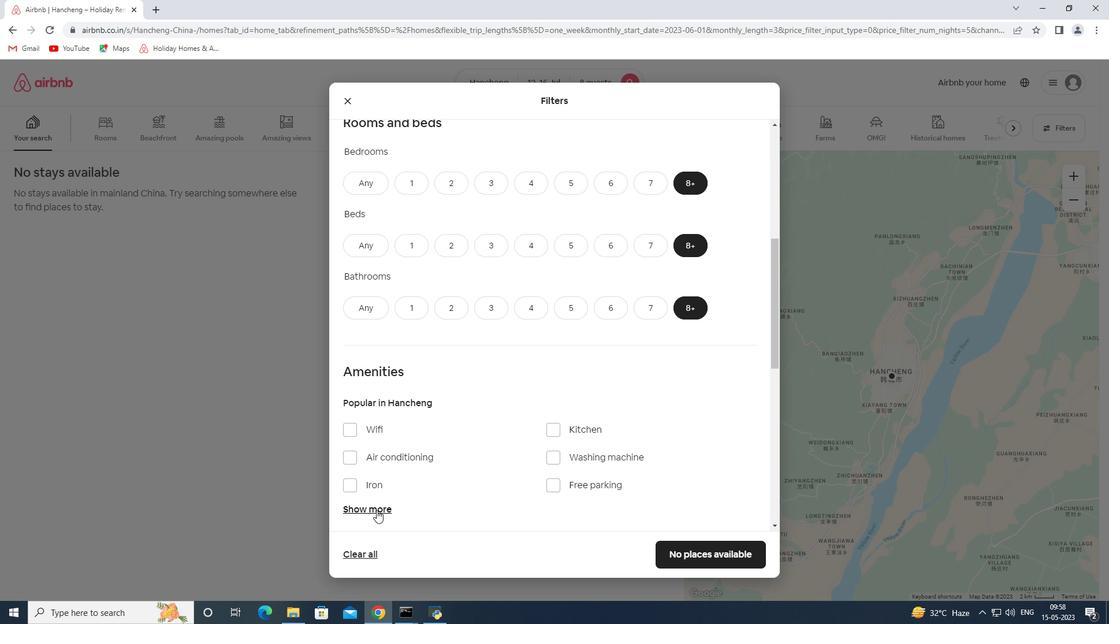 
Action: Mouse moved to (408, 473)
Screenshot: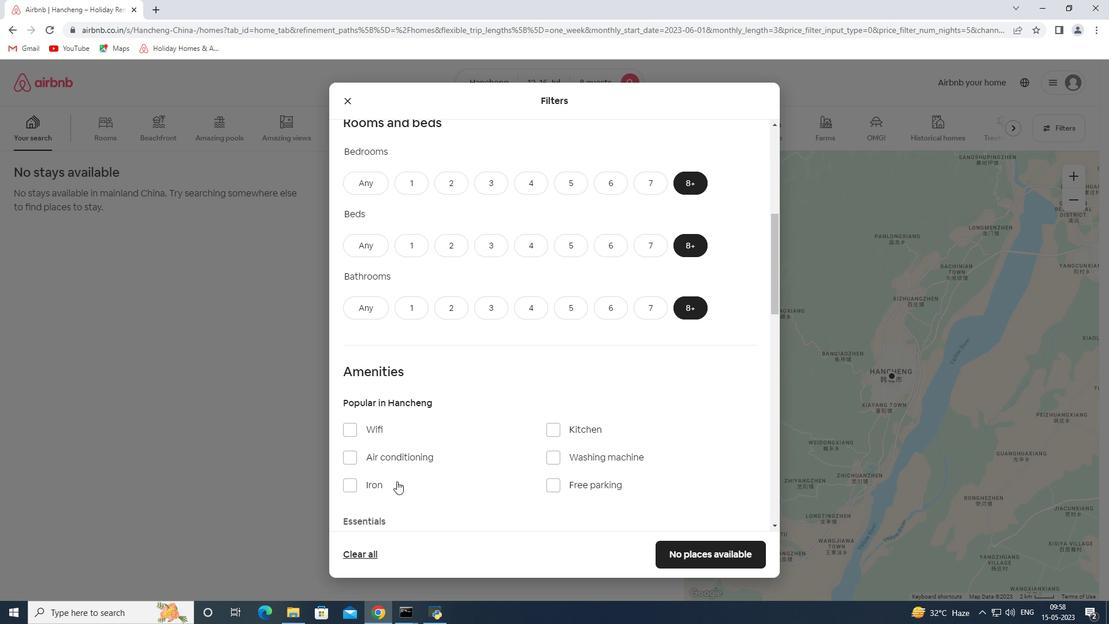 
Action: Mouse scrolled (408, 472) with delta (0, 0)
Screenshot: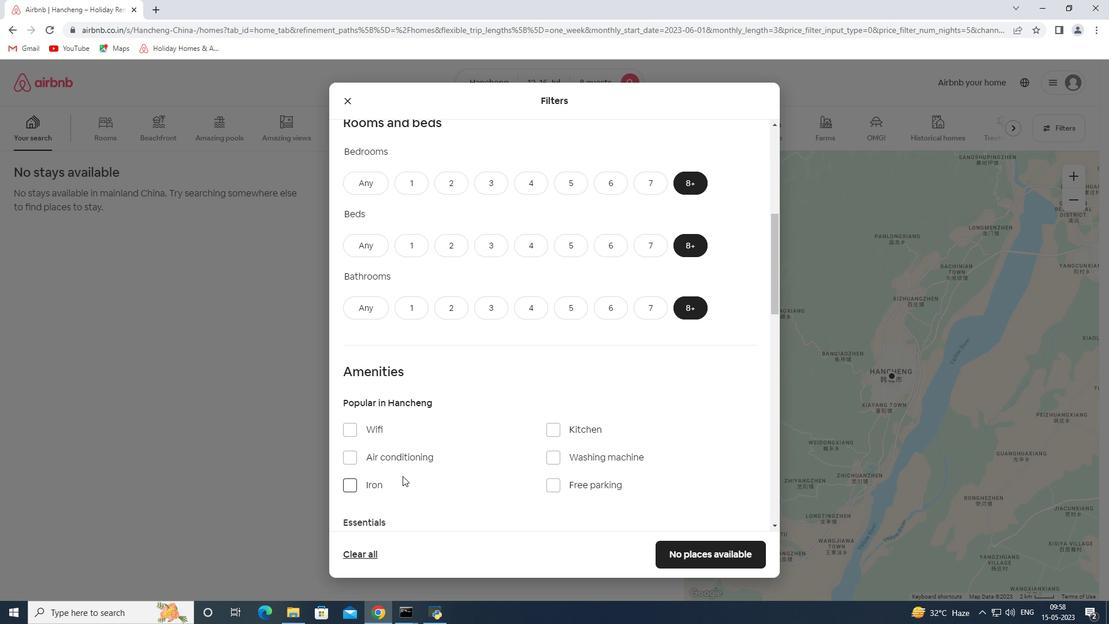 
Action: Mouse moved to (354, 151)
Screenshot: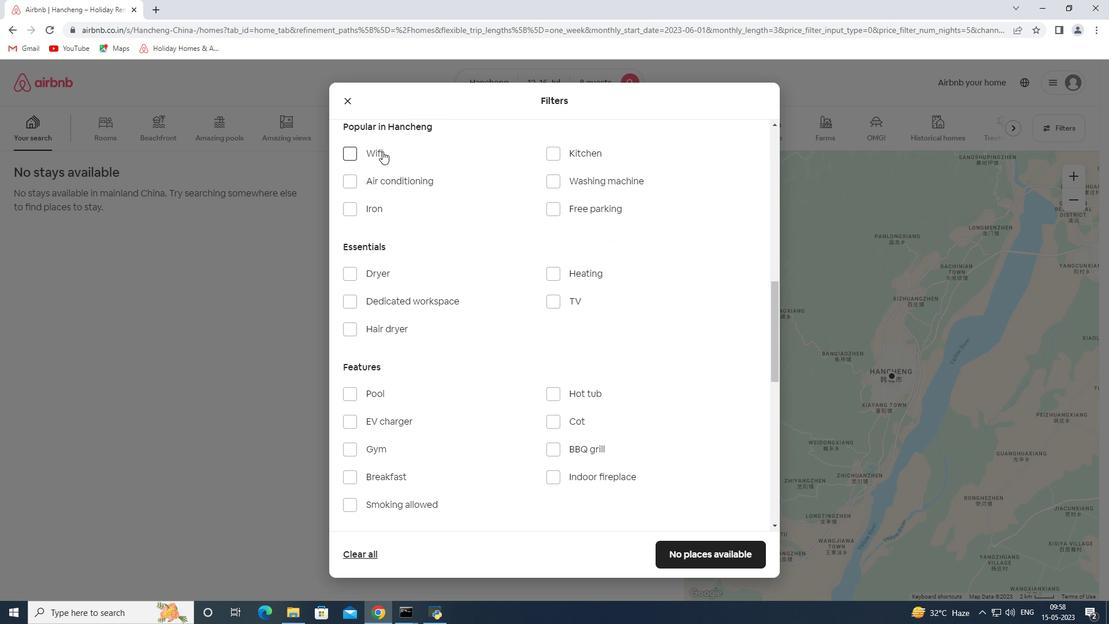 
Action: Mouse pressed left at (354, 151)
Screenshot: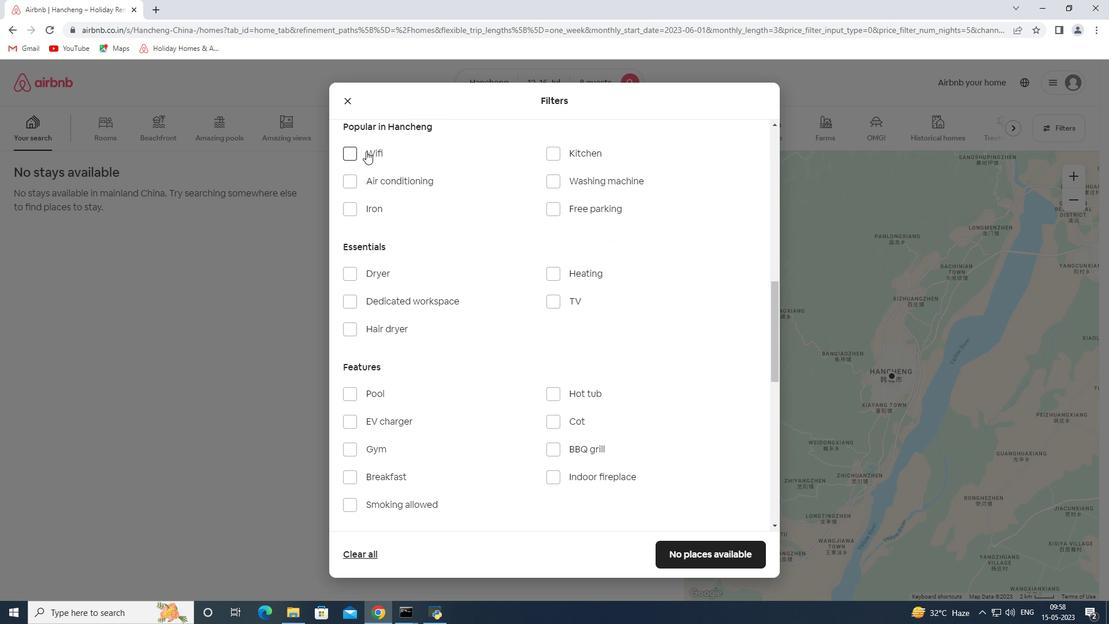 
Action: Mouse moved to (564, 305)
Screenshot: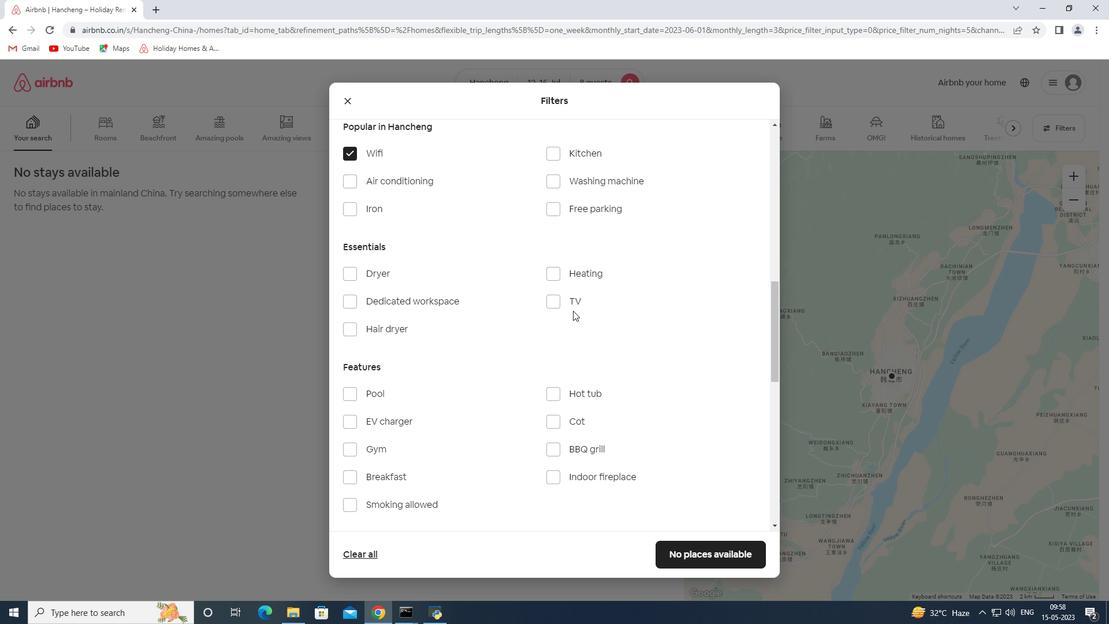 
Action: Mouse pressed left at (564, 305)
Screenshot: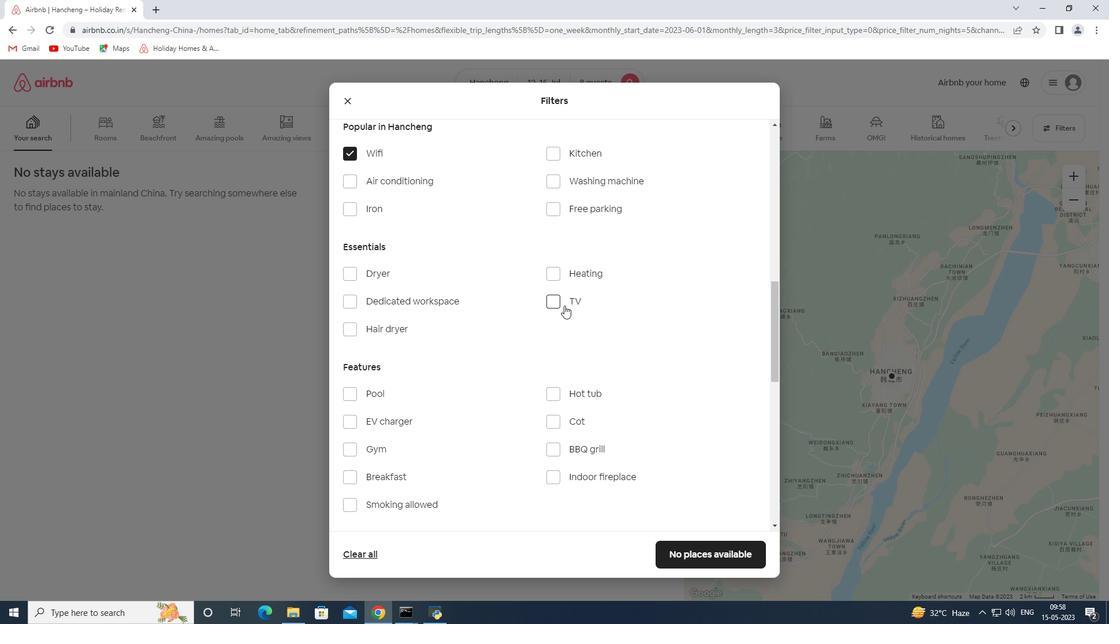
Action: Mouse moved to (584, 209)
Screenshot: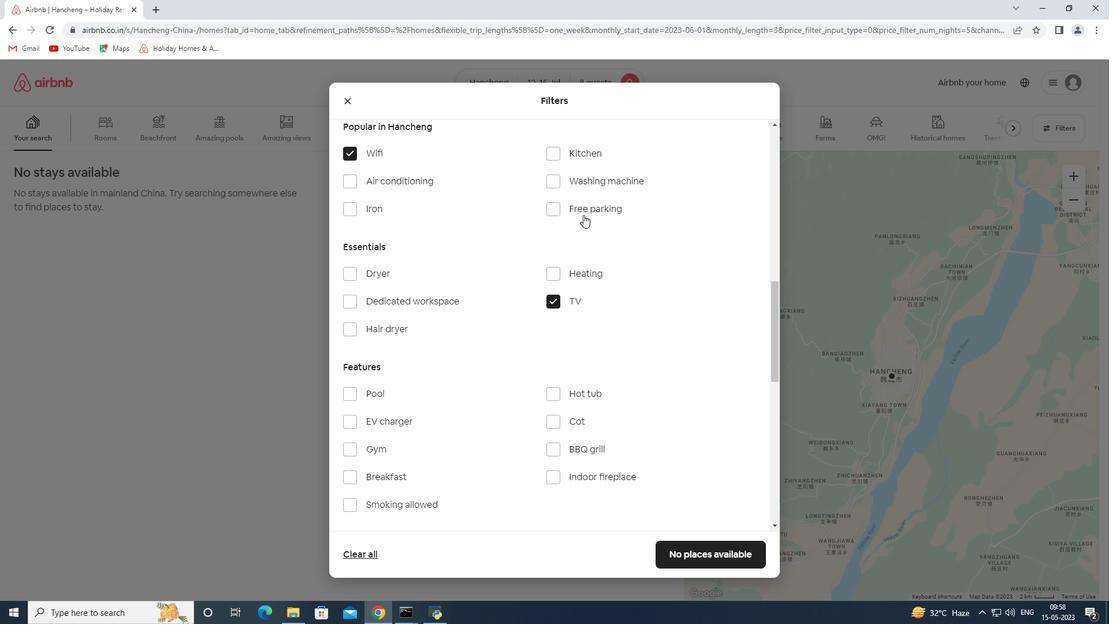 
Action: Mouse pressed left at (584, 209)
Screenshot: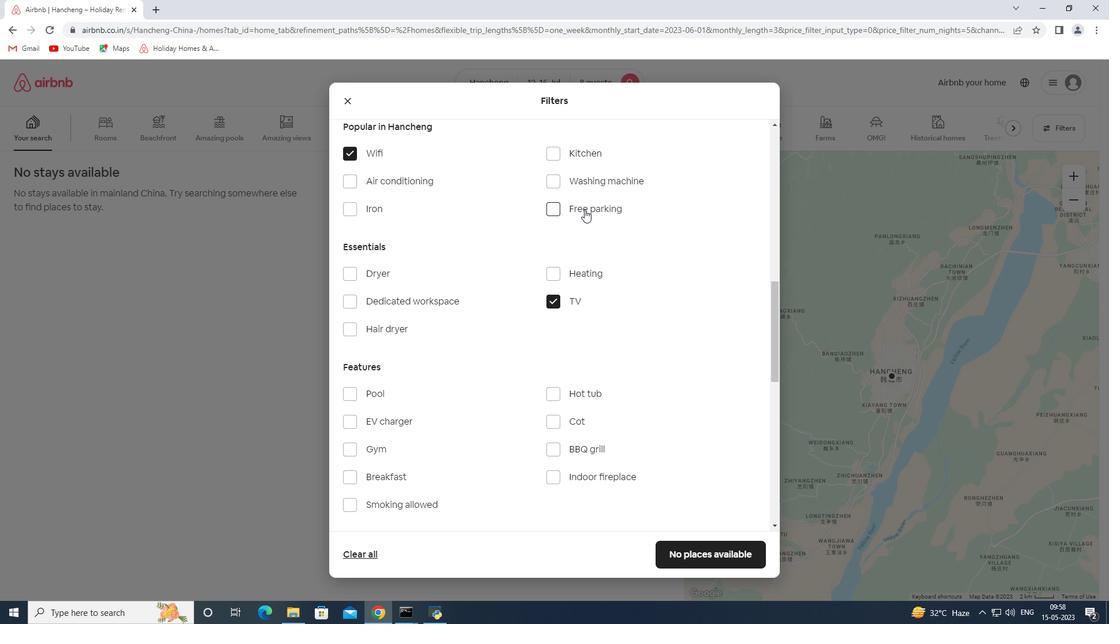 
Action: Mouse moved to (375, 478)
Screenshot: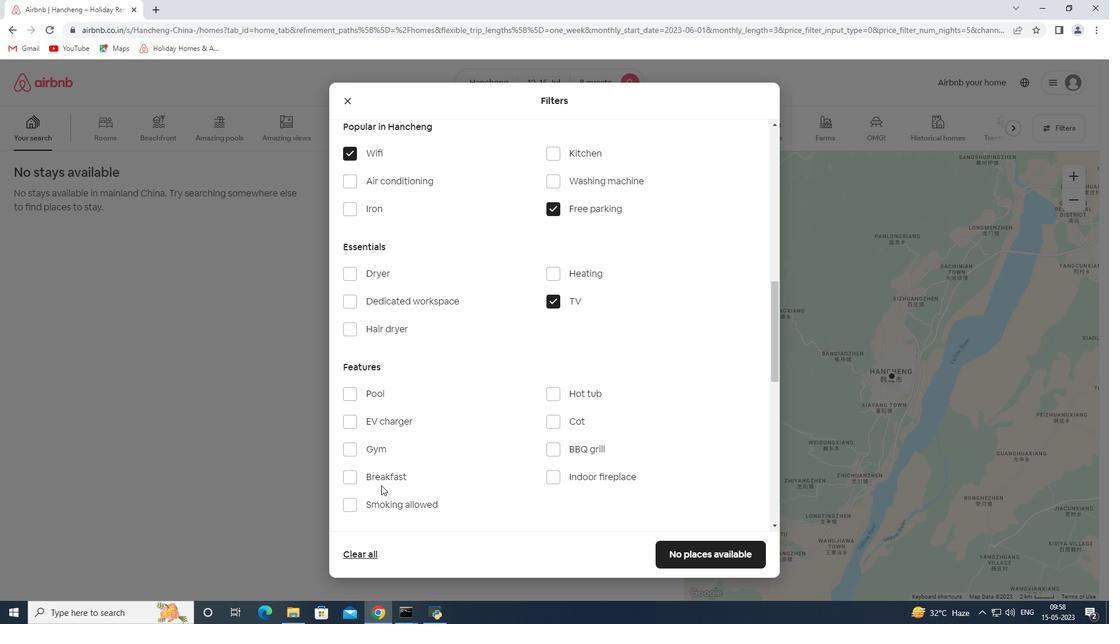 
Action: Mouse pressed left at (375, 478)
Screenshot: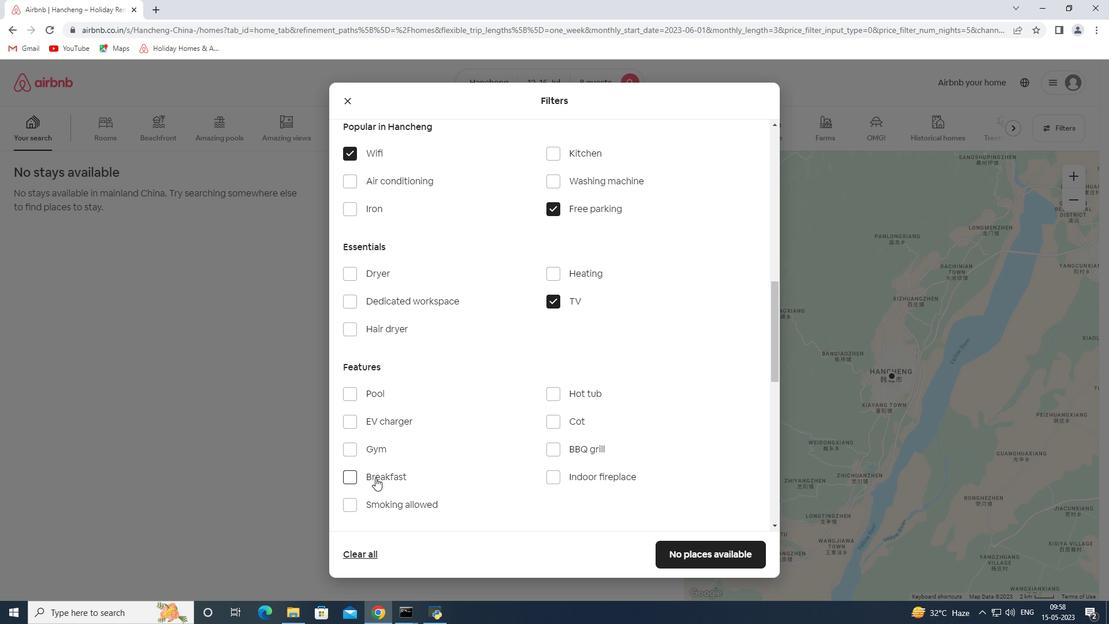 
Action: Mouse moved to (376, 448)
Screenshot: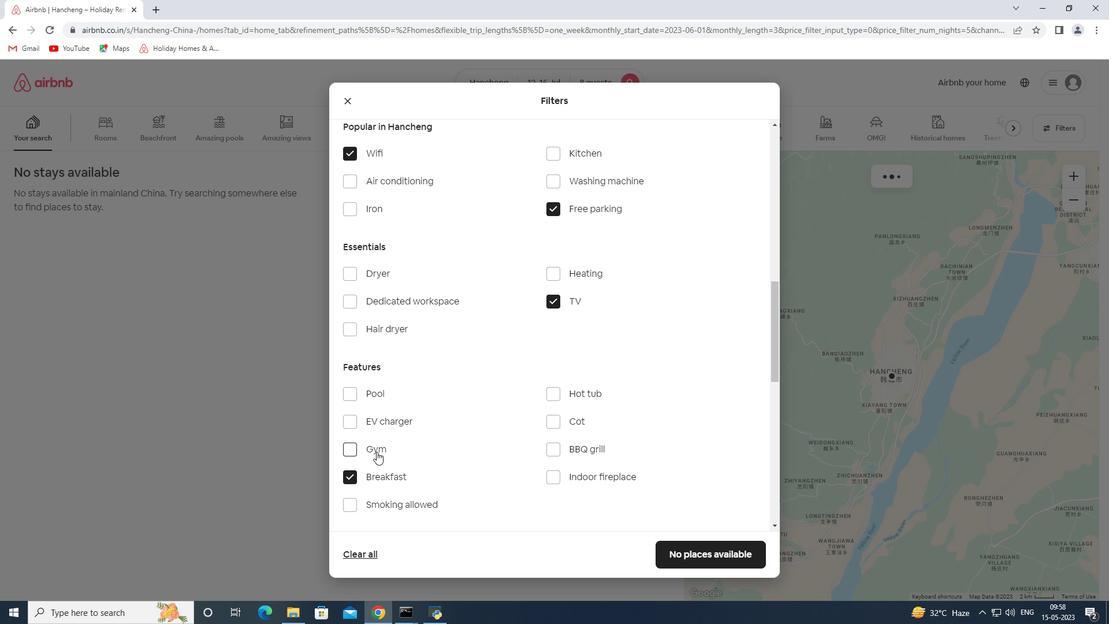 
Action: Mouse pressed left at (376, 448)
Screenshot: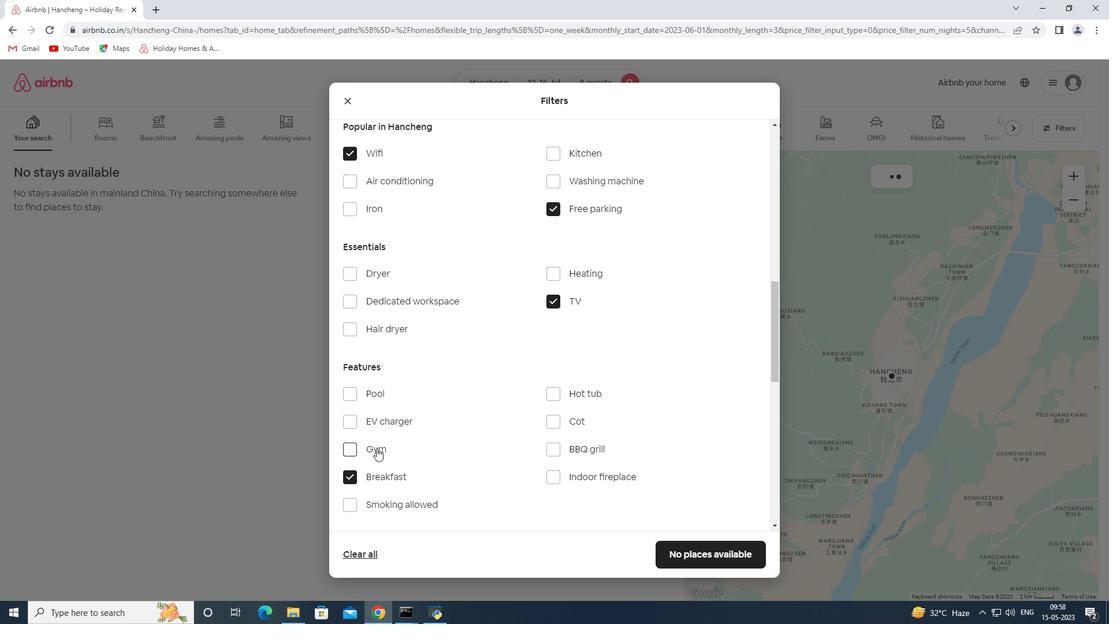 
Action: Mouse moved to (404, 427)
Screenshot: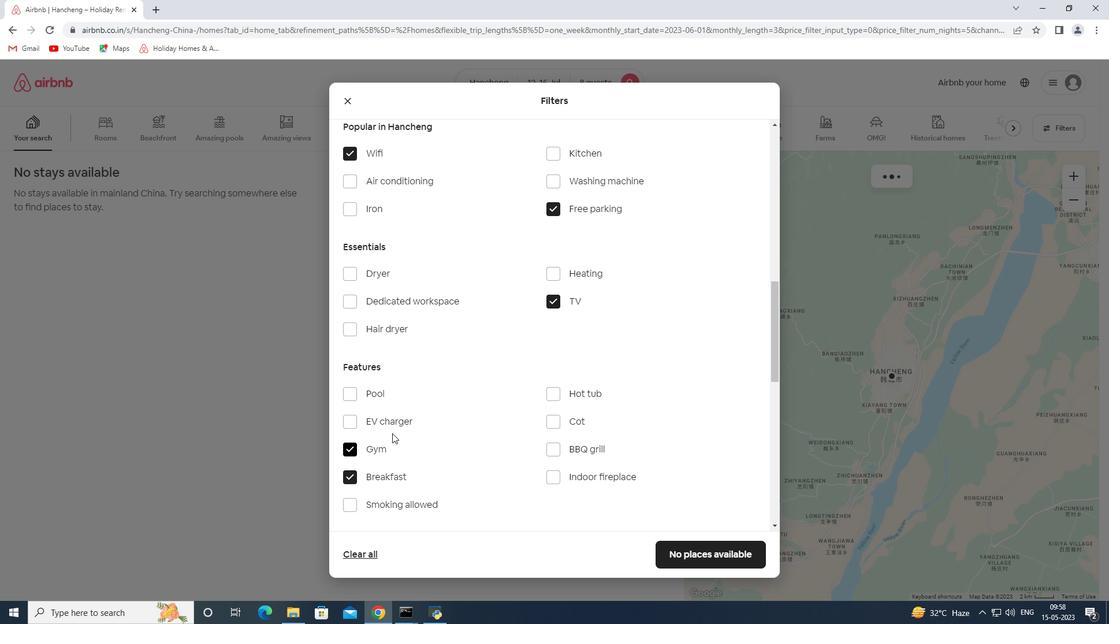
Action: Mouse scrolled (404, 427) with delta (0, 0)
Screenshot: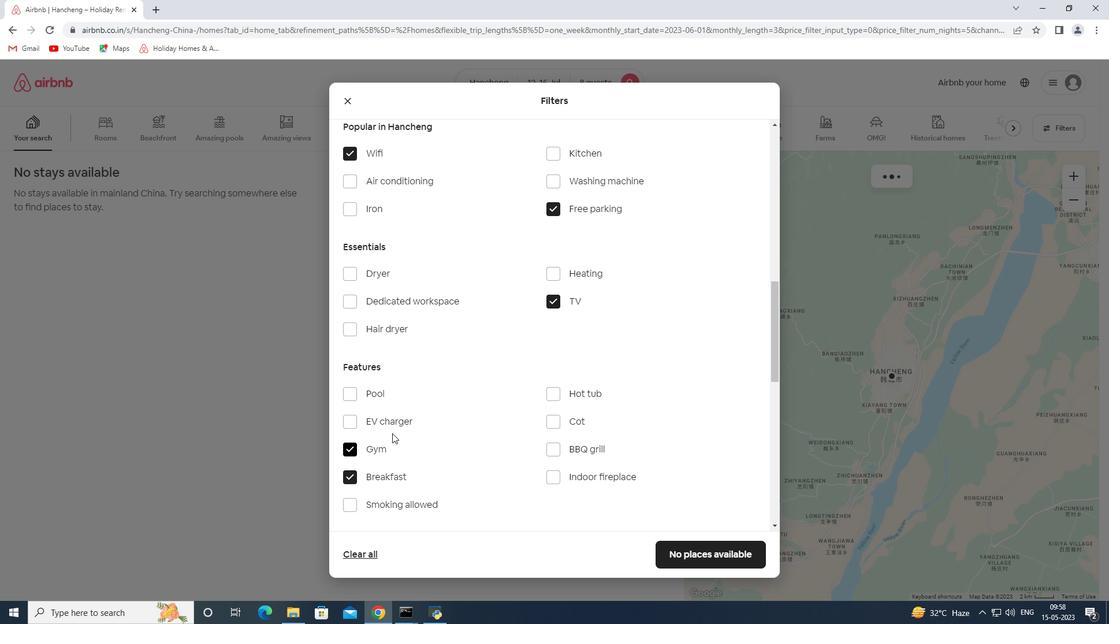 
Action: Mouse scrolled (404, 427) with delta (0, 0)
Screenshot: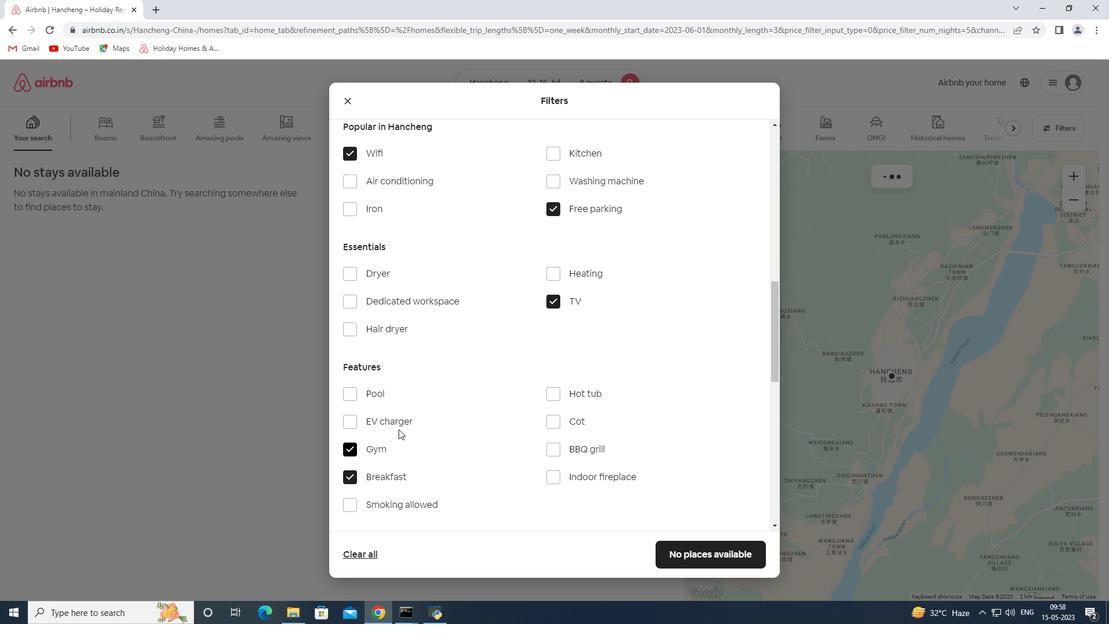
Action: Mouse scrolled (404, 427) with delta (0, 0)
Screenshot: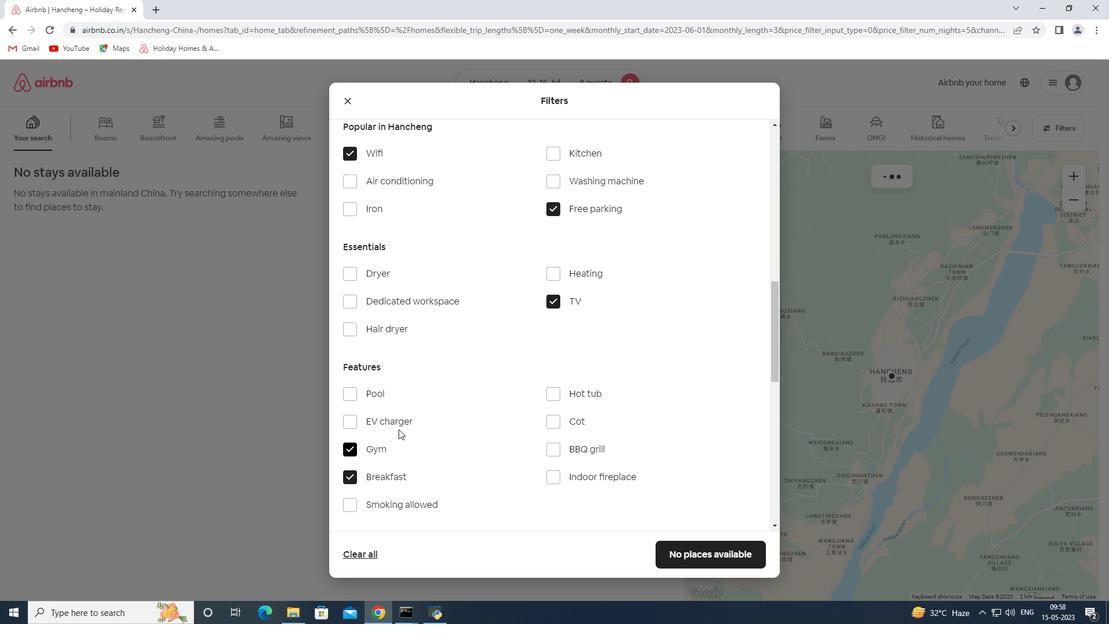 
Action: Mouse scrolled (404, 427) with delta (0, 0)
Screenshot: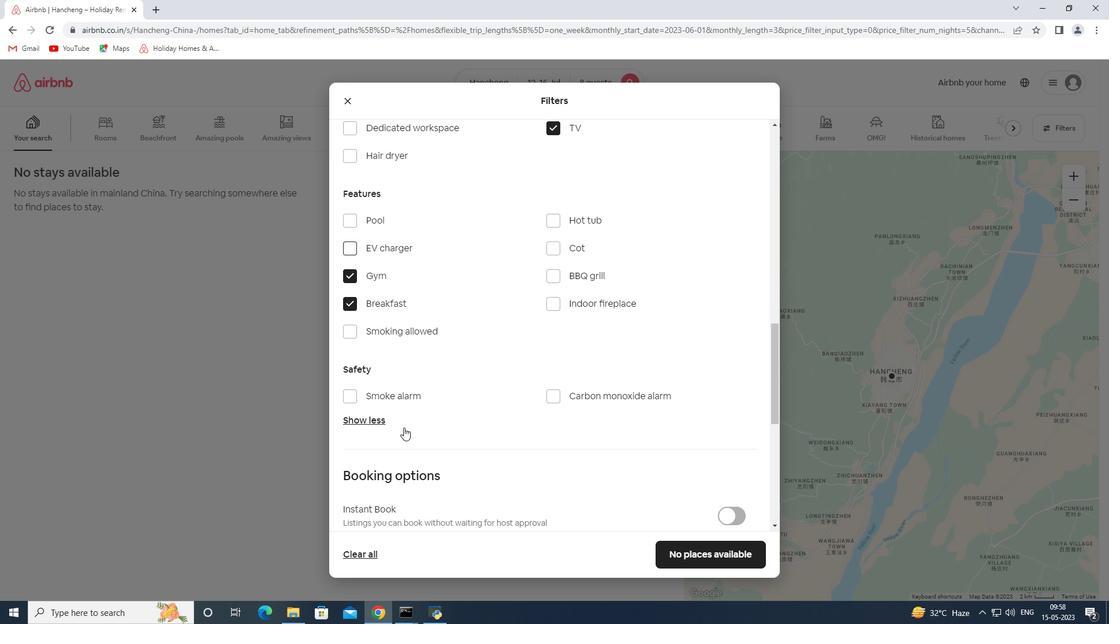 
Action: Mouse scrolled (404, 427) with delta (0, 0)
Screenshot: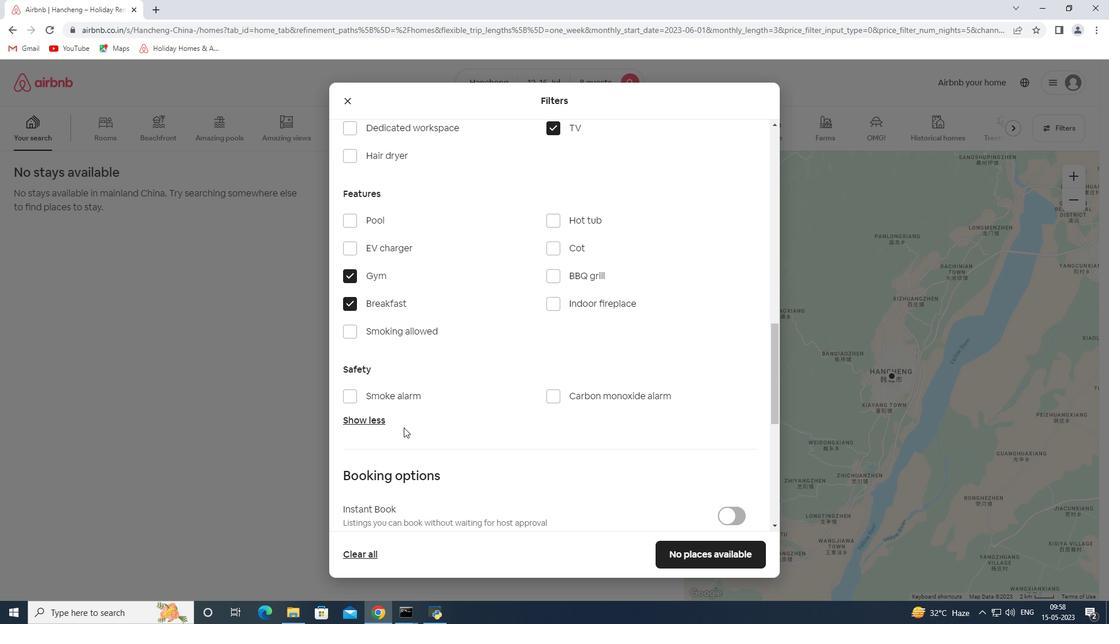 
Action: Mouse scrolled (404, 427) with delta (0, 0)
Screenshot: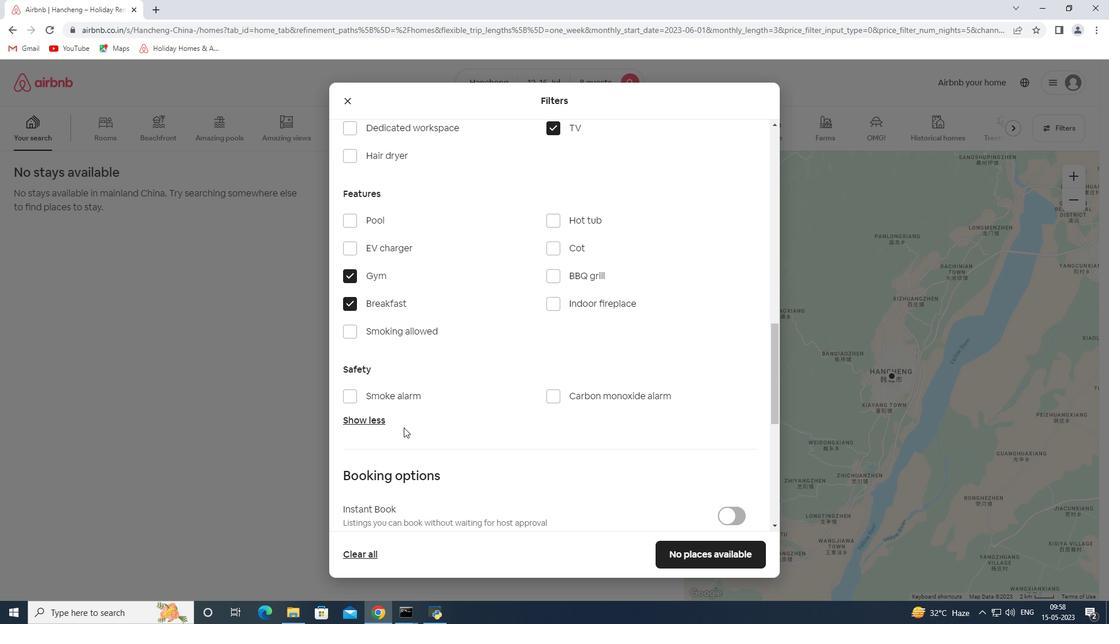 
Action: Mouse moved to (731, 375)
Screenshot: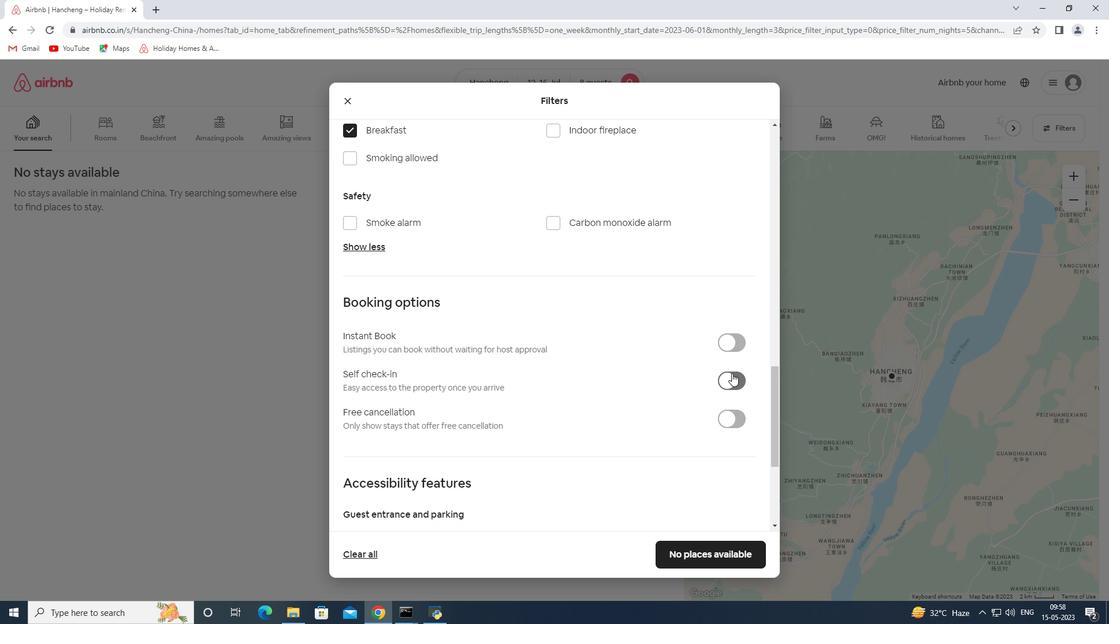 
Action: Mouse pressed left at (731, 375)
Screenshot: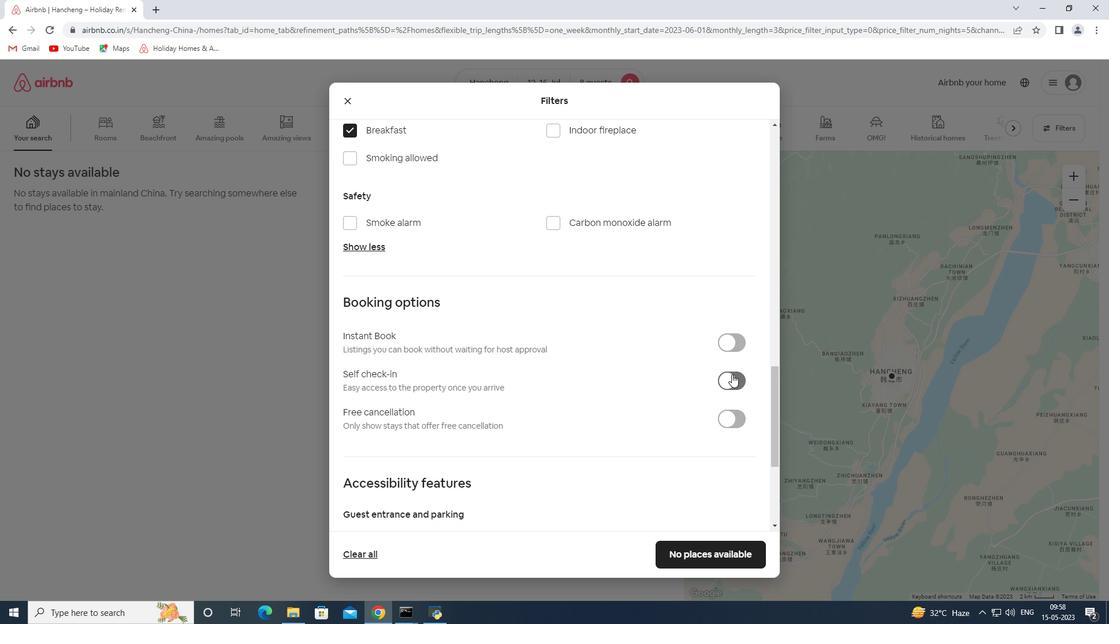 
Action: Mouse moved to (690, 386)
Screenshot: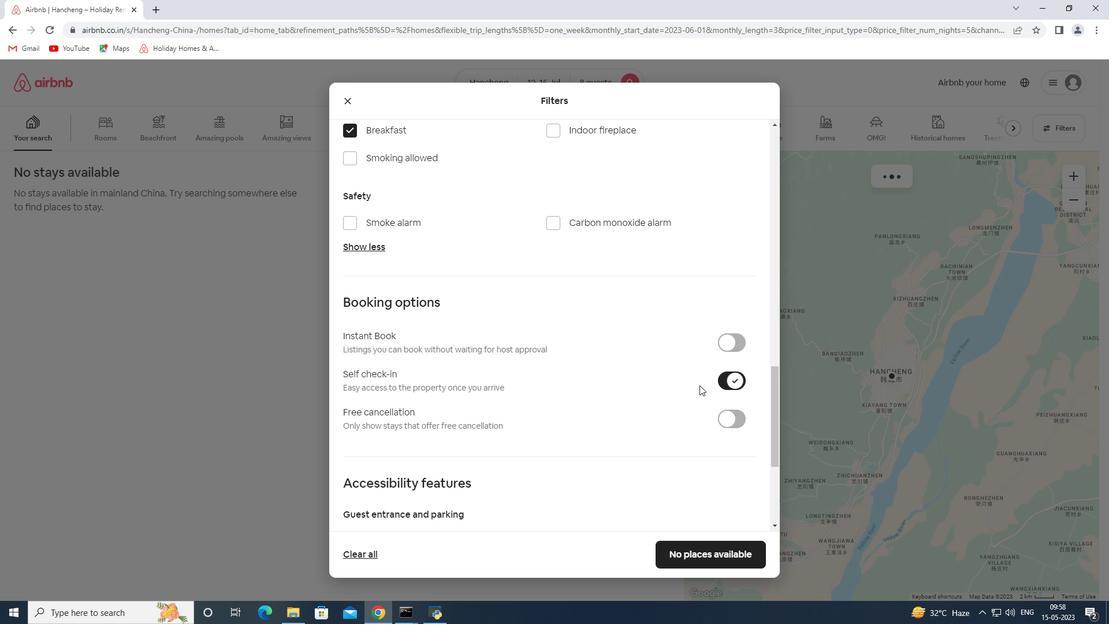 
Action: Mouse scrolled (690, 386) with delta (0, 0)
Screenshot: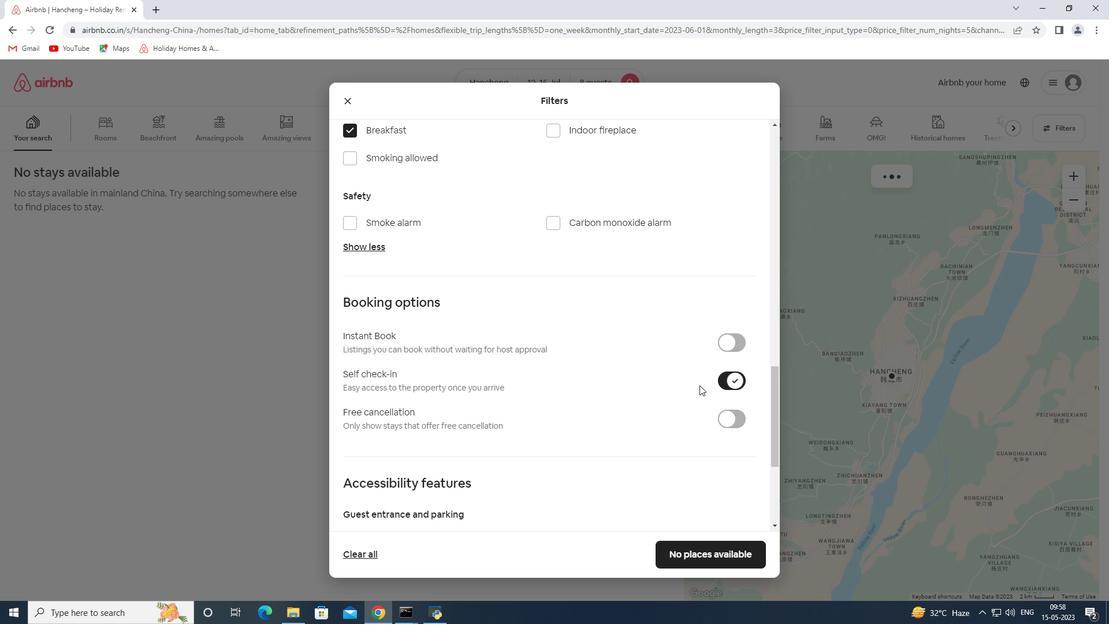 
Action: Mouse scrolled (690, 386) with delta (0, 0)
Screenshot: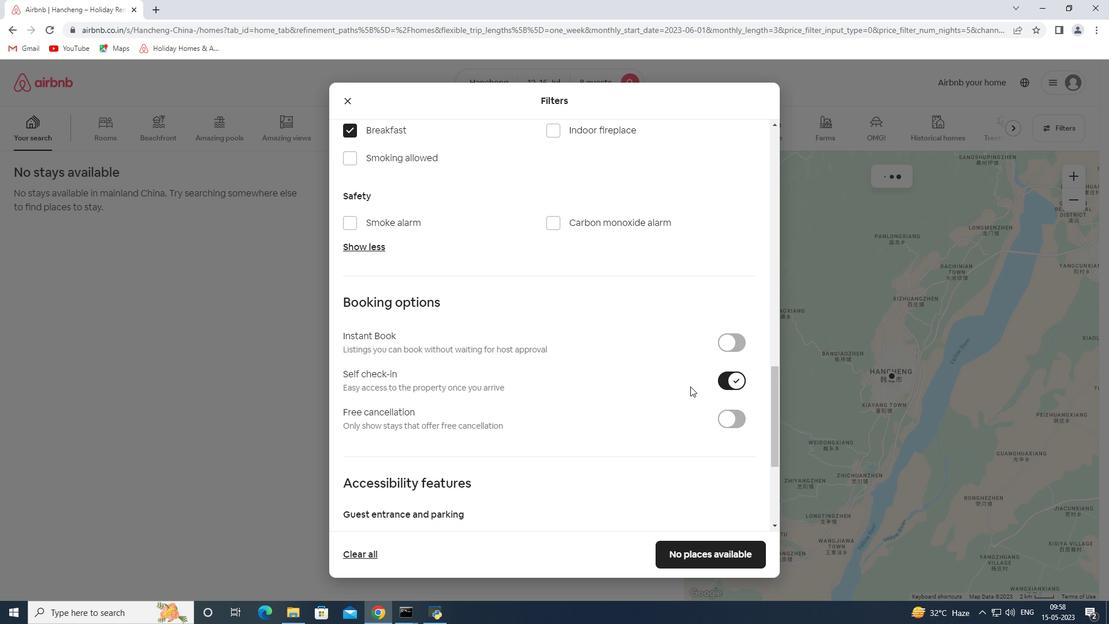 
Action: Mouse moved to (246, 417)
Screenshot: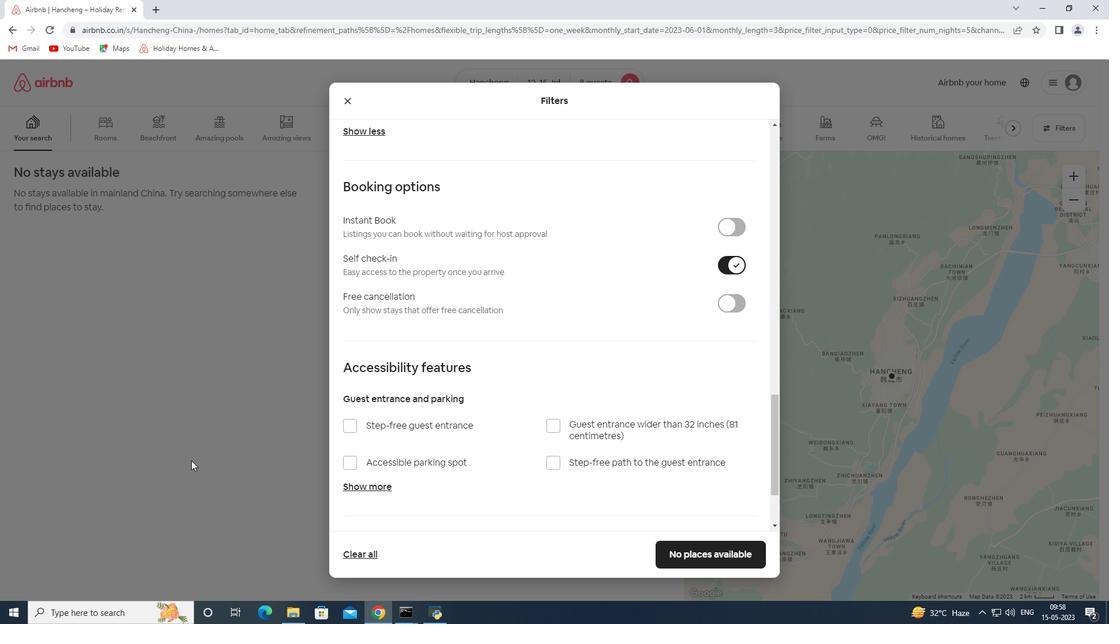 
Action: Mouse scrolled (246, 417) with delta (0, 0)
Screenshot: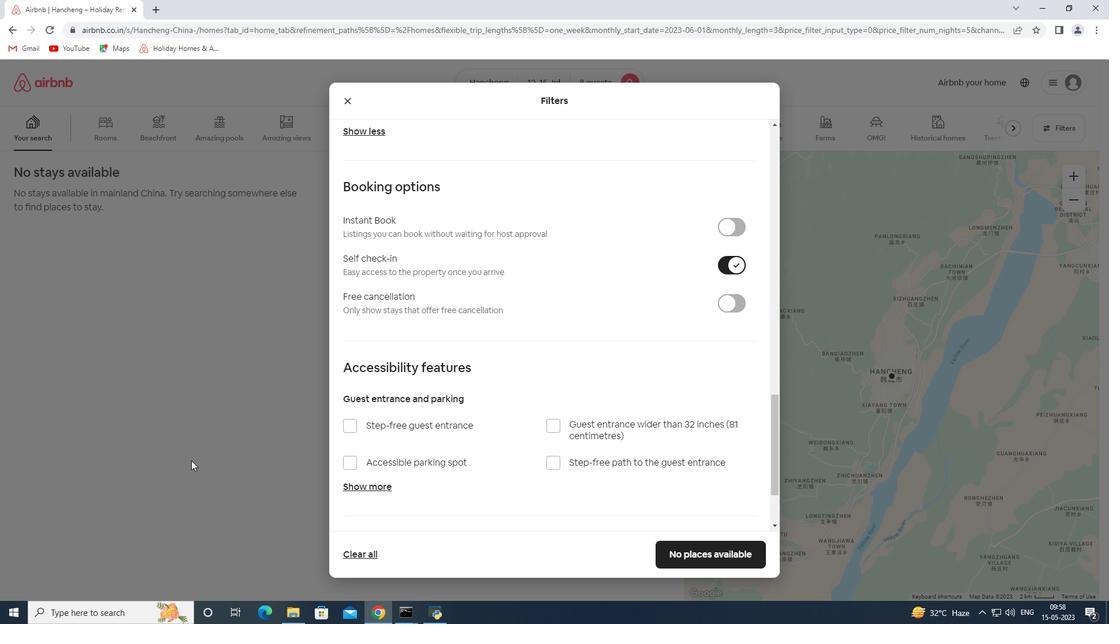 
Action: Mouse moved to (252, 415)
Screenshot: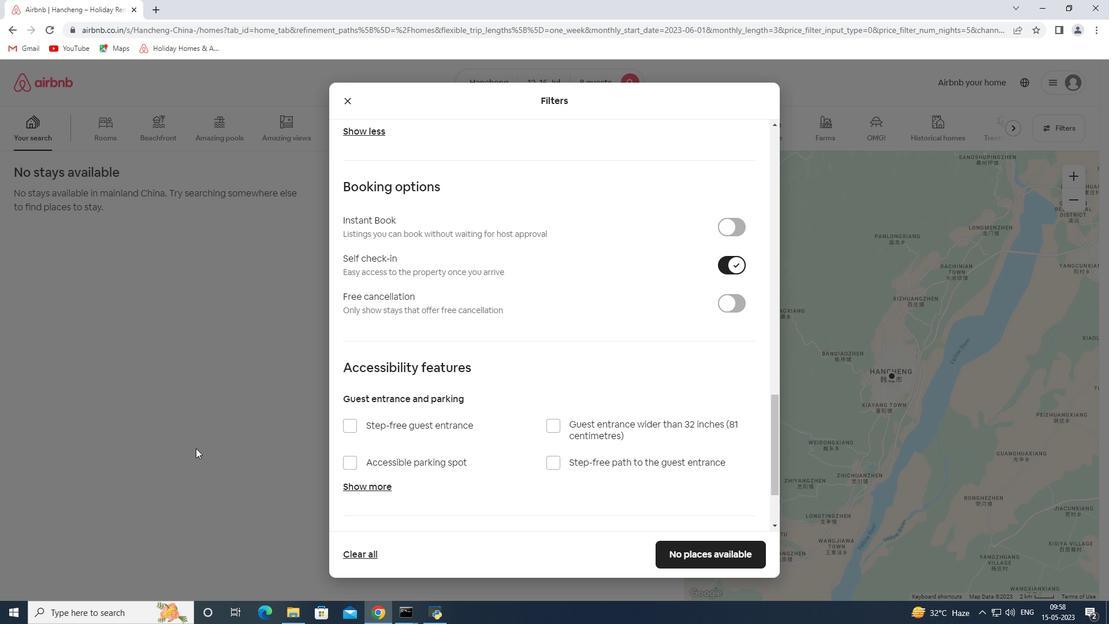 
Action: Mouse scrolled (252, 414) with delta (0, 0)
Screenshot: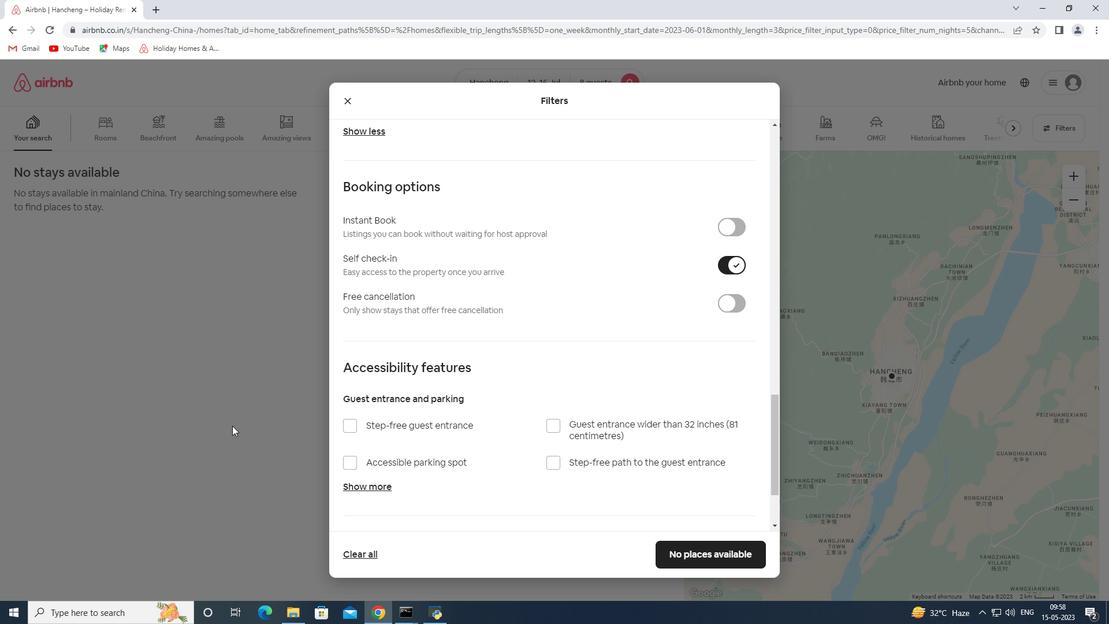 
Action: Mouse moved to (256, 413)
Screenshot: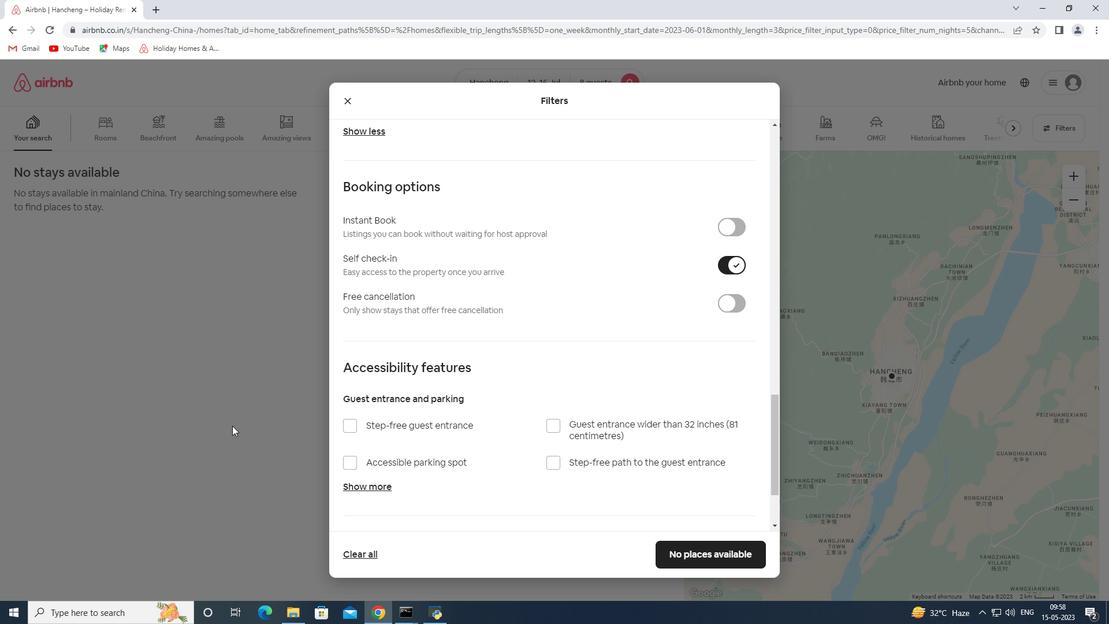 
Action: Mouse scrolled (256, 412) with delta (0, 0)
Screenshot: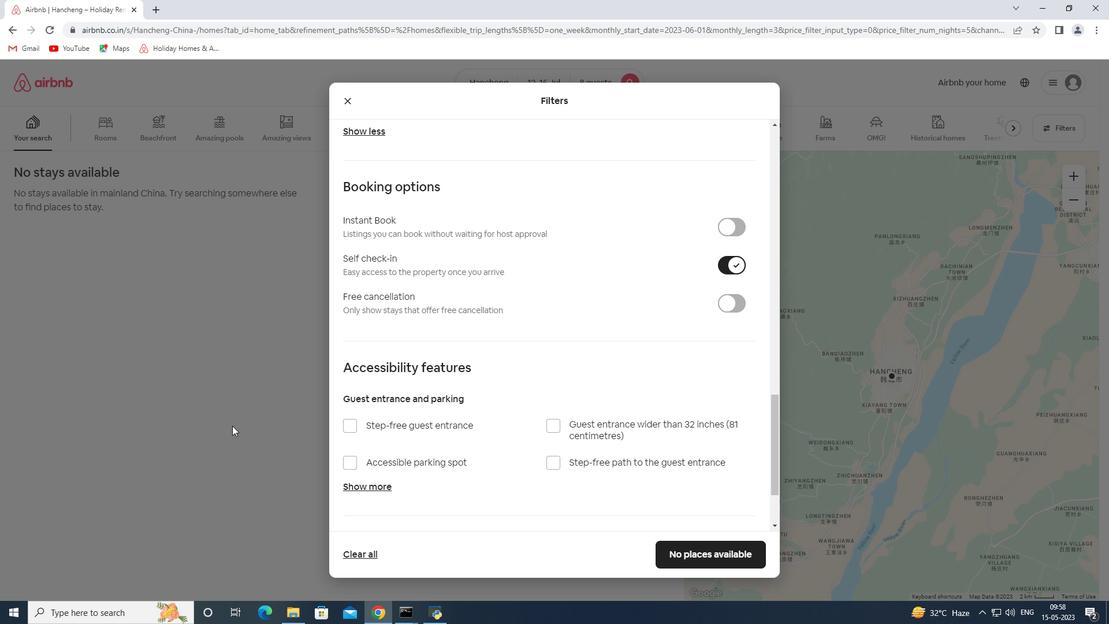
Action: Mouse moved to (260, 412)
Screenshot: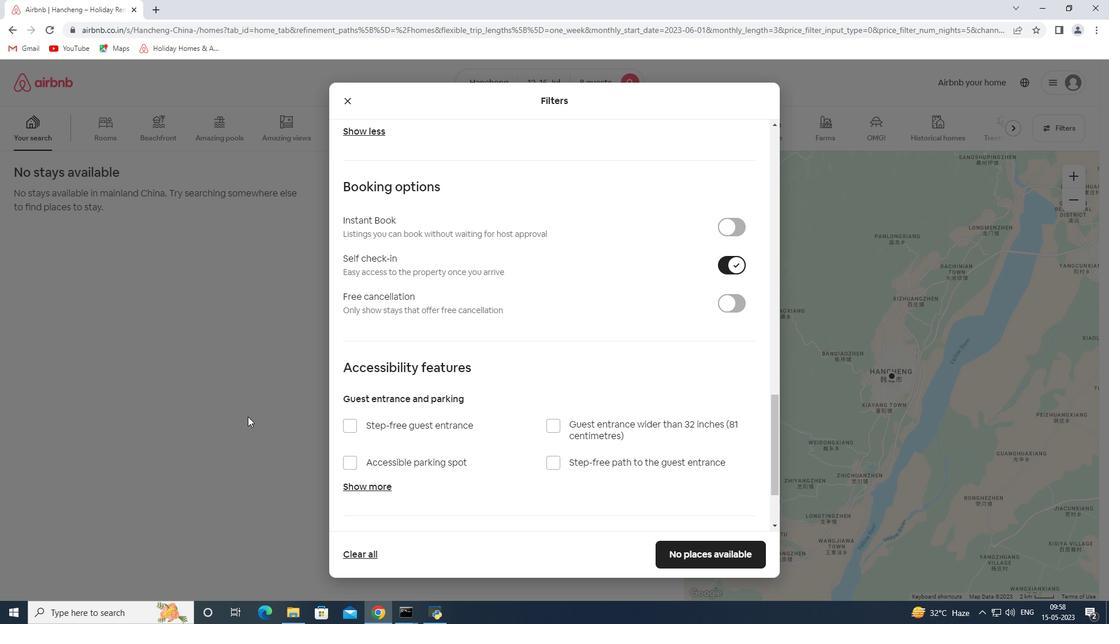 
Action: Mouse scrolled (260, 411) with delta (0, 0)
Screenshot: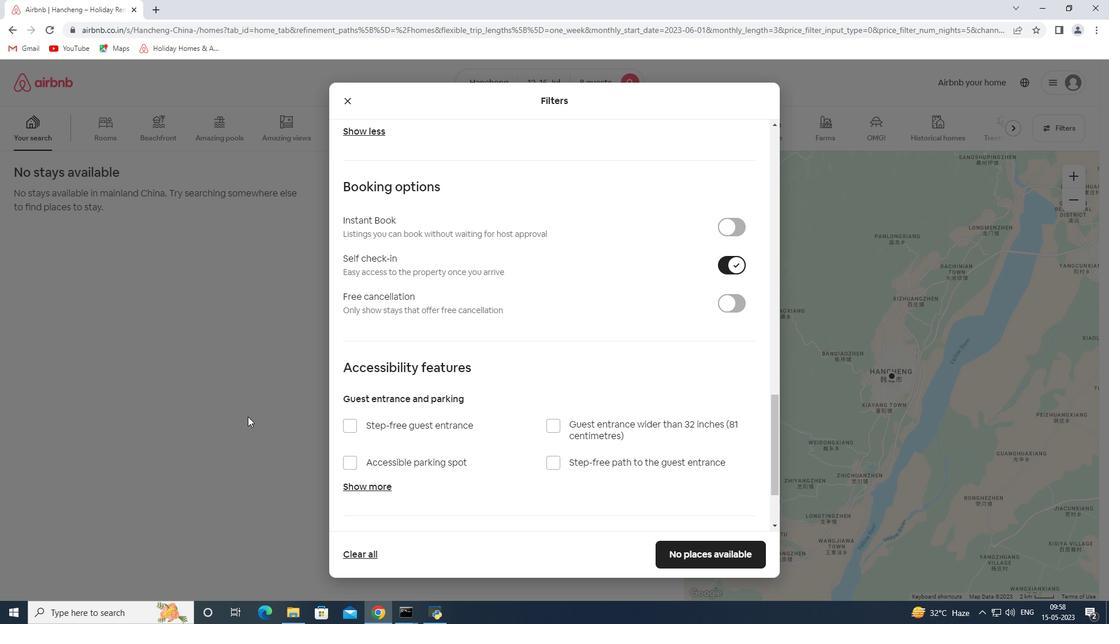 
Action: Mouse moved to (567, 384)
Screenshot: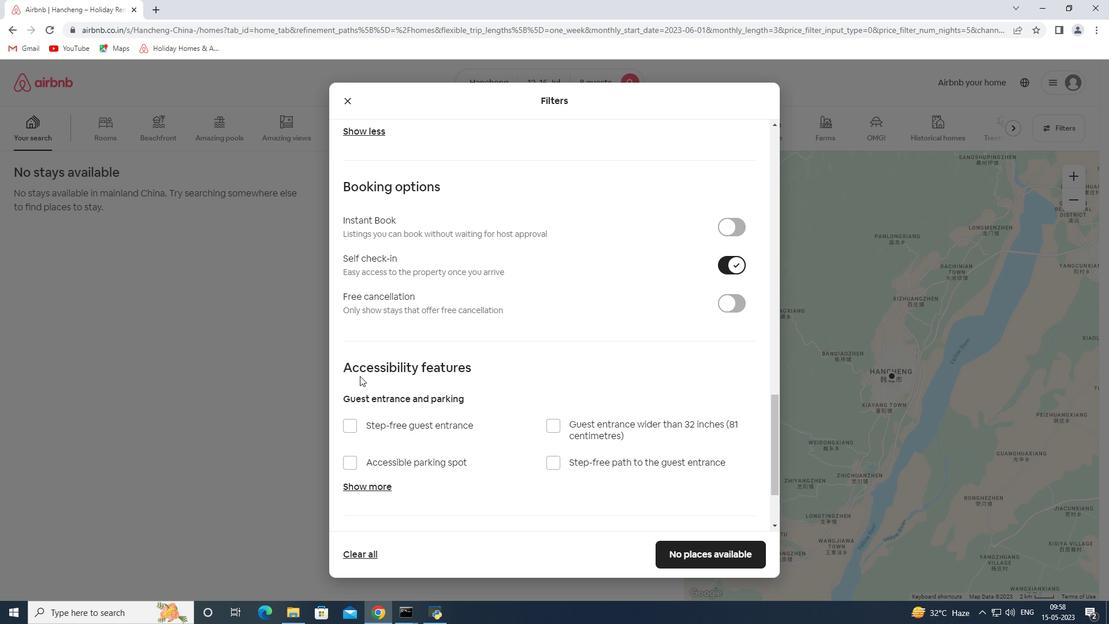 
Action: Mouse scrolled (567, 384) with delta (0, 0)
Screenshot: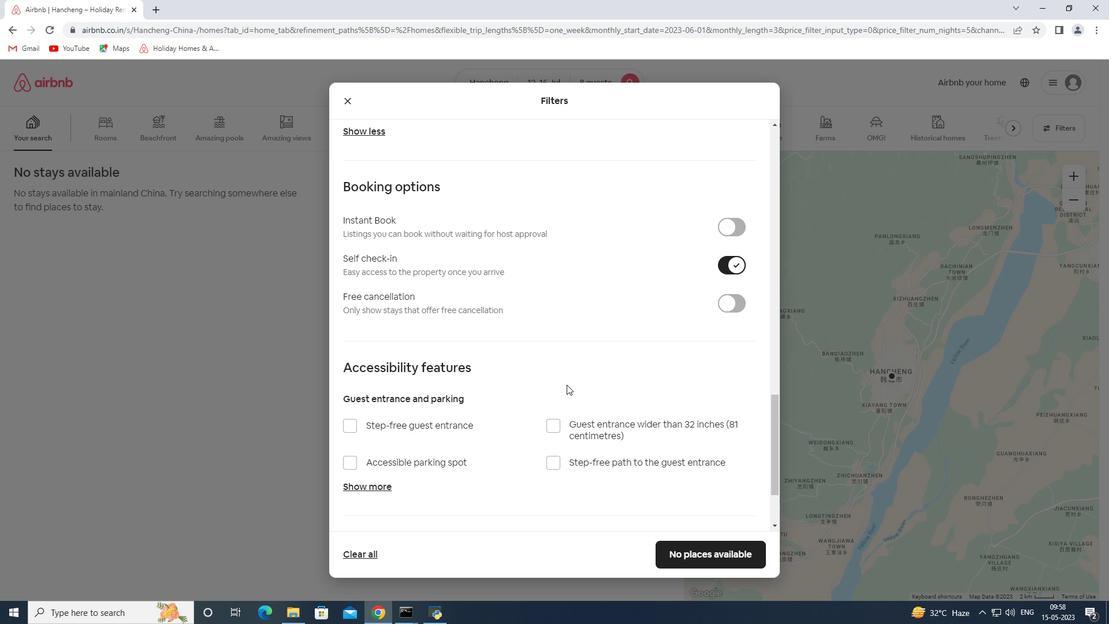 
Action: Mouse scrolled (567, 384) with delta (0, 0)
Screenshot: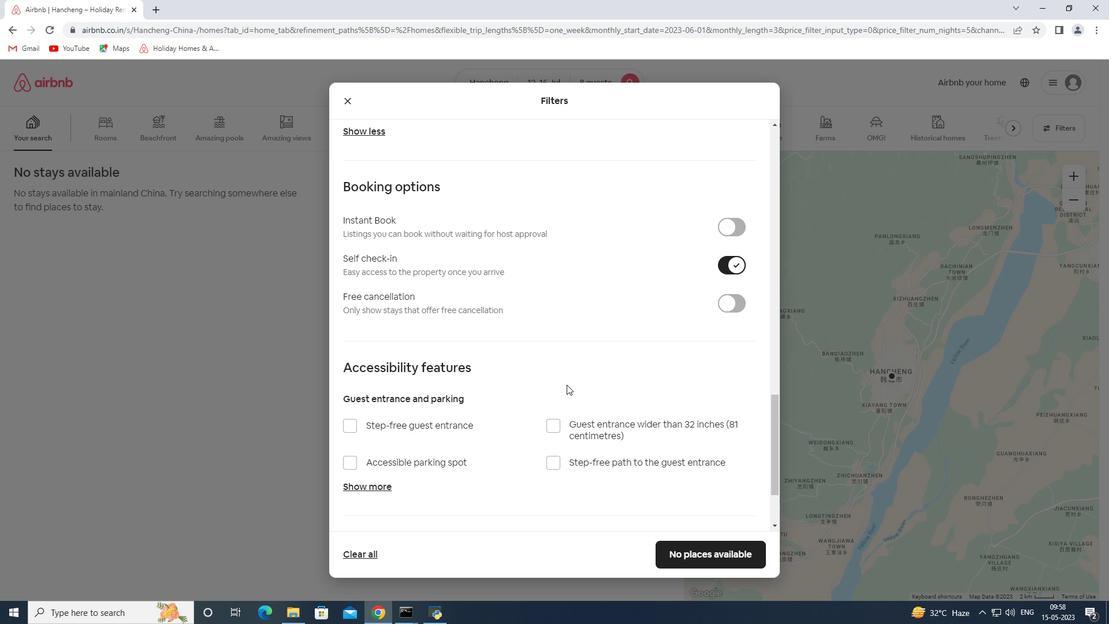 
Action: Mouse scrolled (567, 384) with delta (0, 0)
Screenshot: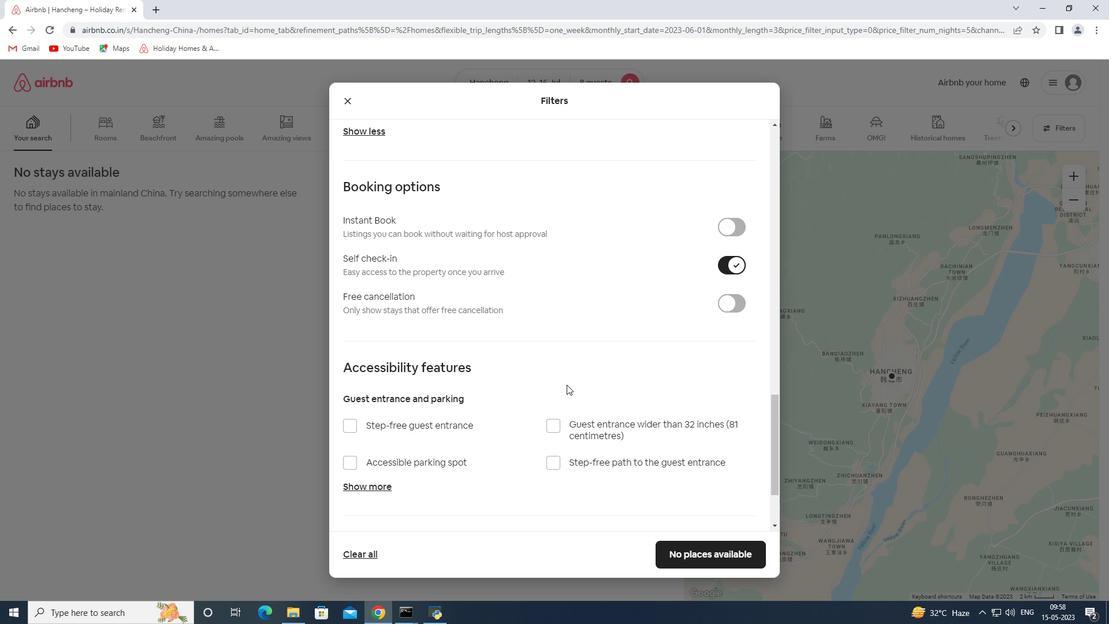 
Action: Mouse scrolled (567, 384) with delta (0, 0)
Screenshot: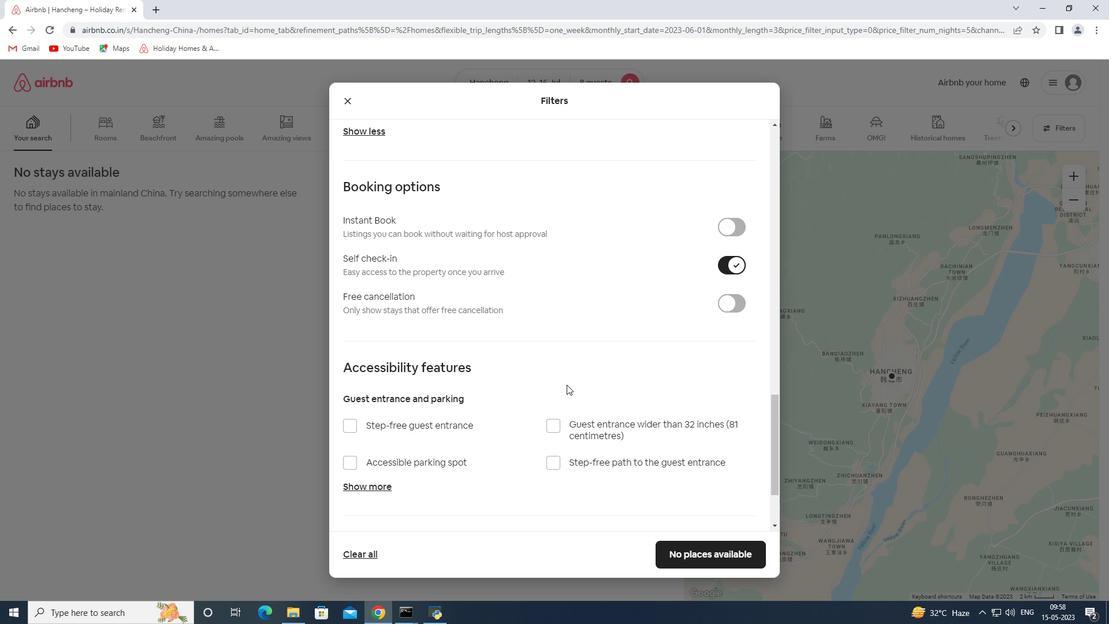 
Action: Mouse moved to (476, 494)
Screenshot: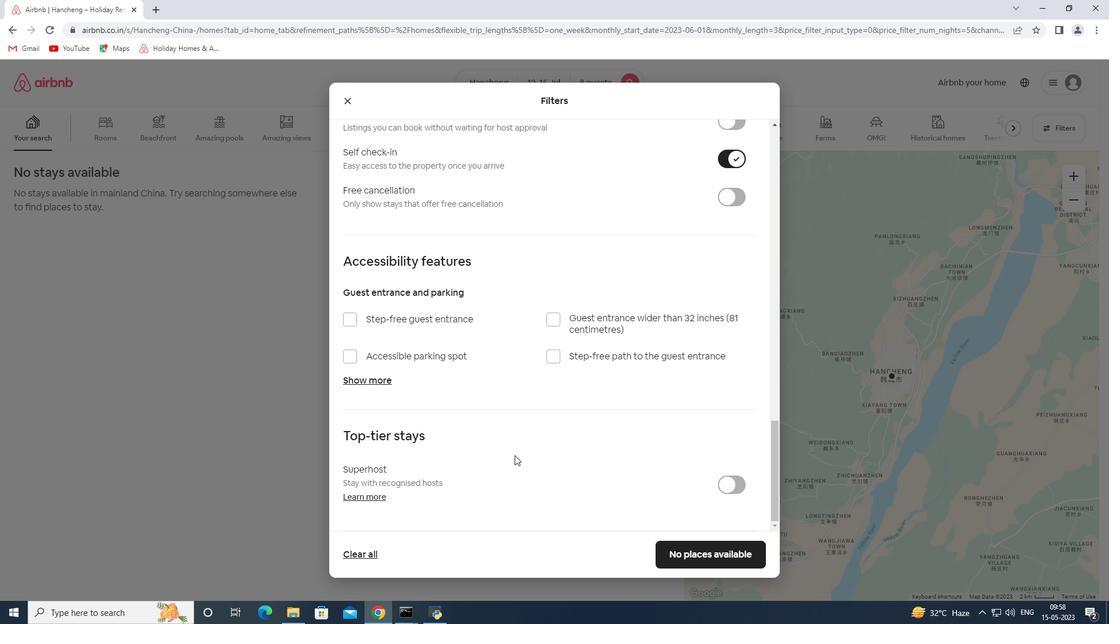 
Action: Mouse scrolled (476, 494) with delta (0, 0)
Screenshot: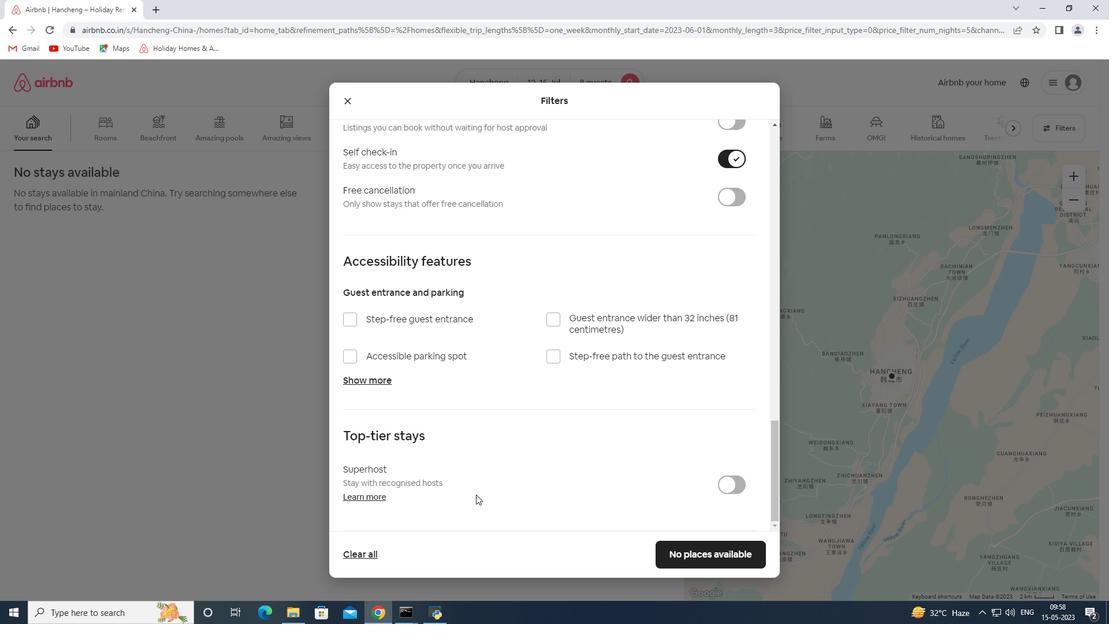 
Action: Mouse scrolled (476, 494) with delta (0, 0)
Screenshot: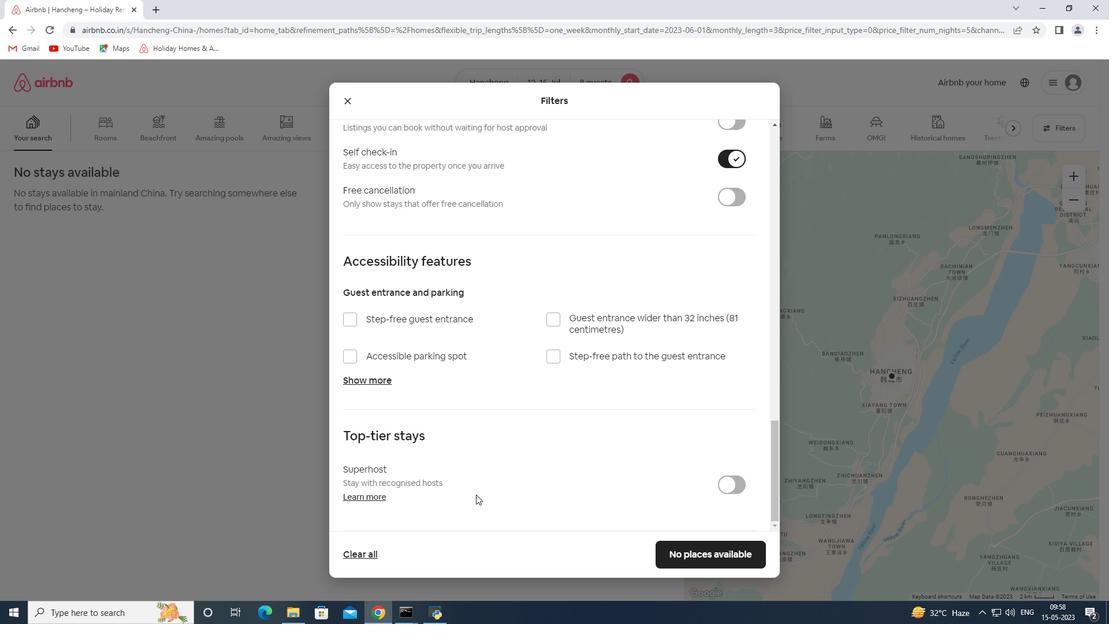 
Action: Mouse scrolled (476, 494) with delta (0, 0)
Screenshot: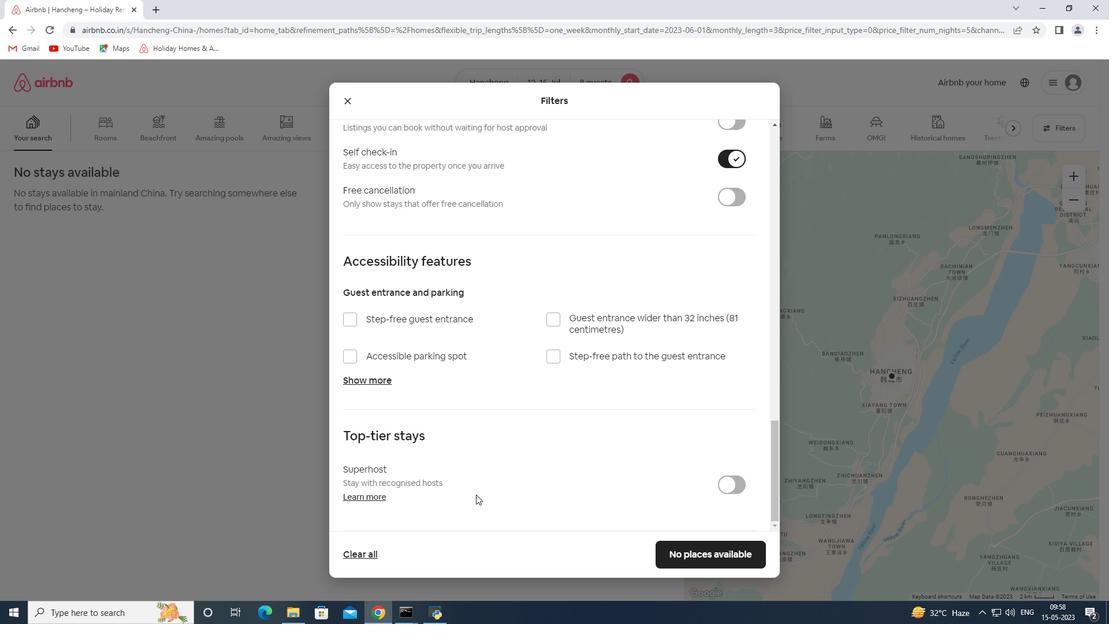 
Action: Mouse scrolled (476, 494) with delta (0, 0)
Screenshot: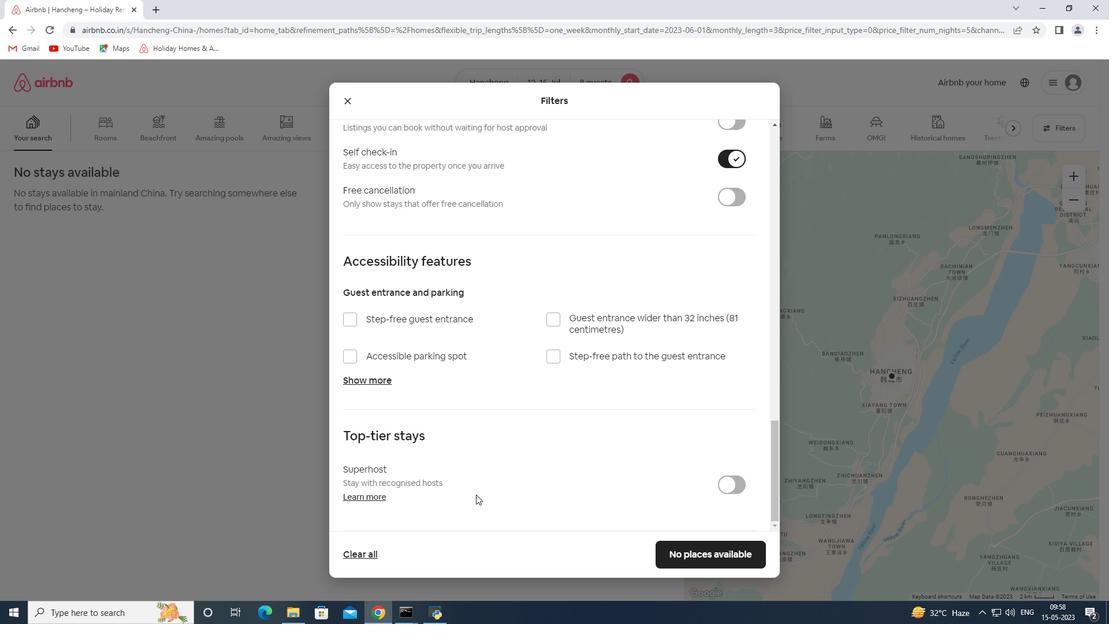 
Action: Mouse moved to (483, 493)
Screenshot: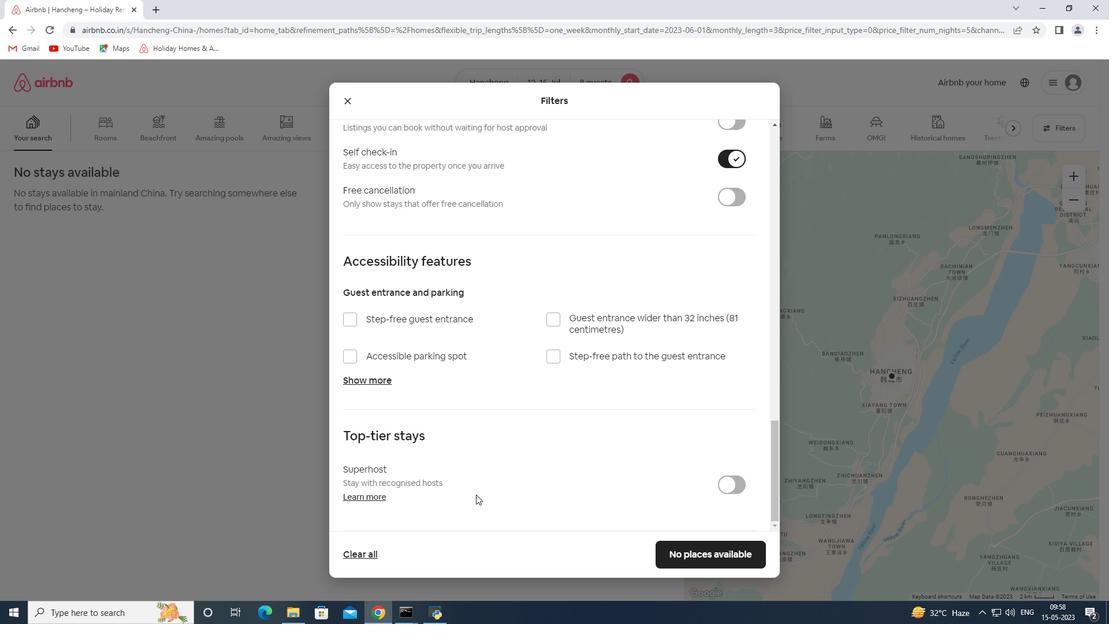 
Action: Mouse scrolled (483, 492) with delta (0, 0)
Screenshot: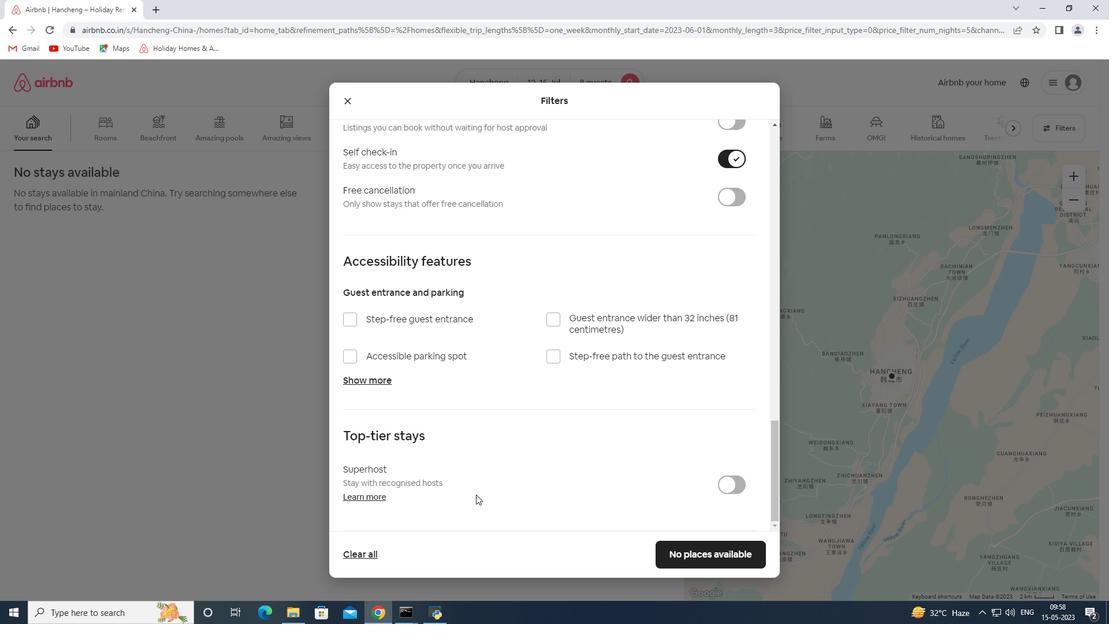 
Action: Mouse moved to (713, 547)
Screenshot: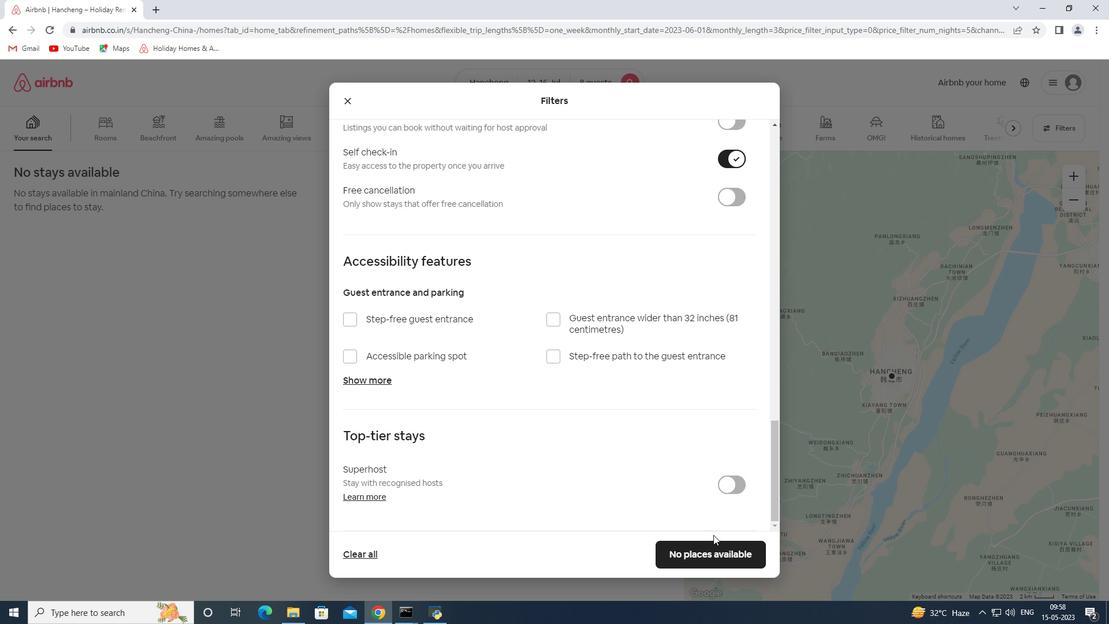 
Action: Mouse pressed left at (713, 547)
Screenshot: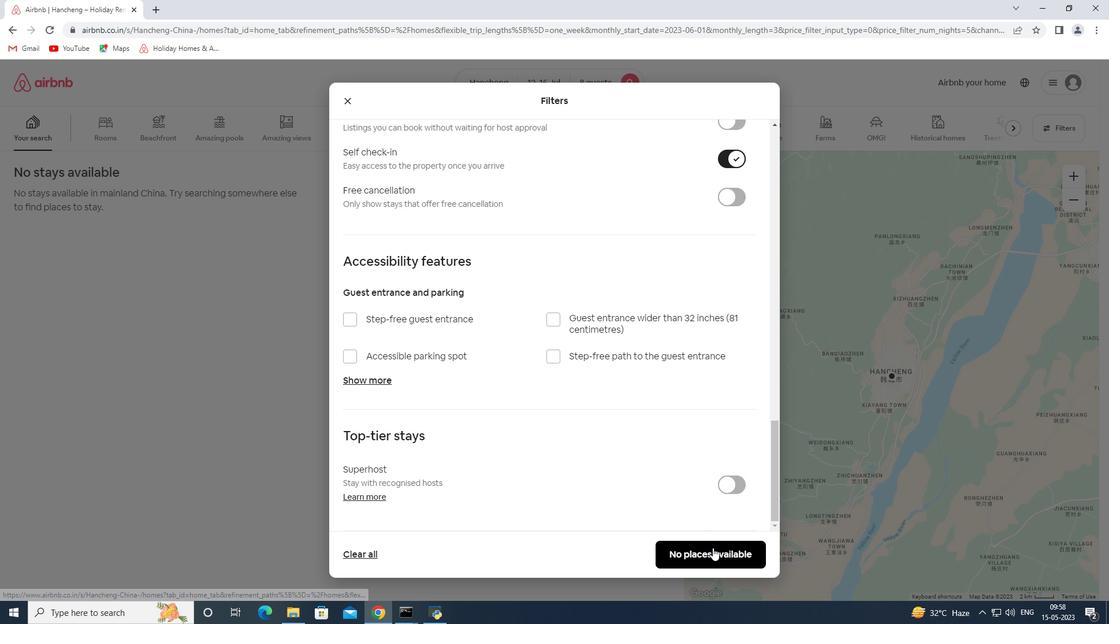 
Action: Mouse moved to (710, 541)
Screenshot: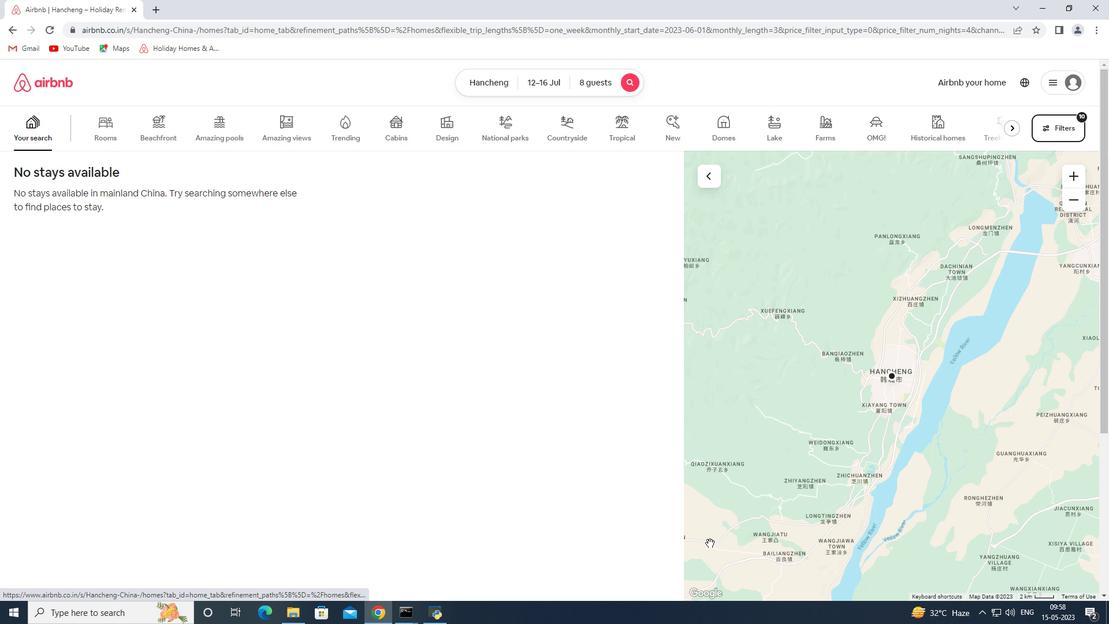 
